 Task: Add an event with the title Training Session: Effective Conflict Management, date '2024/04/21', time 8:00 AM to 10:00 AMand add a description: Throughout the session, we will encourage collaboration, provide inspiration through real-world case studies, and leverage emerging technologies as catalysts for change. By synergizing the expertise and perspectives of the participants, we aim to generate a comprehensive range of ideas that can shape the future of sustainable transportation., put the event into Orange category . Add location for the event as: 987 Eze Village, France, logged in from the account softage.3@softage.netand send the event invitation to softage.7@softage.net and softage.8@softage.net. Set a reminder for the event 5 minutes before
Action: Mouse moved to (100, 124)
Screenshot: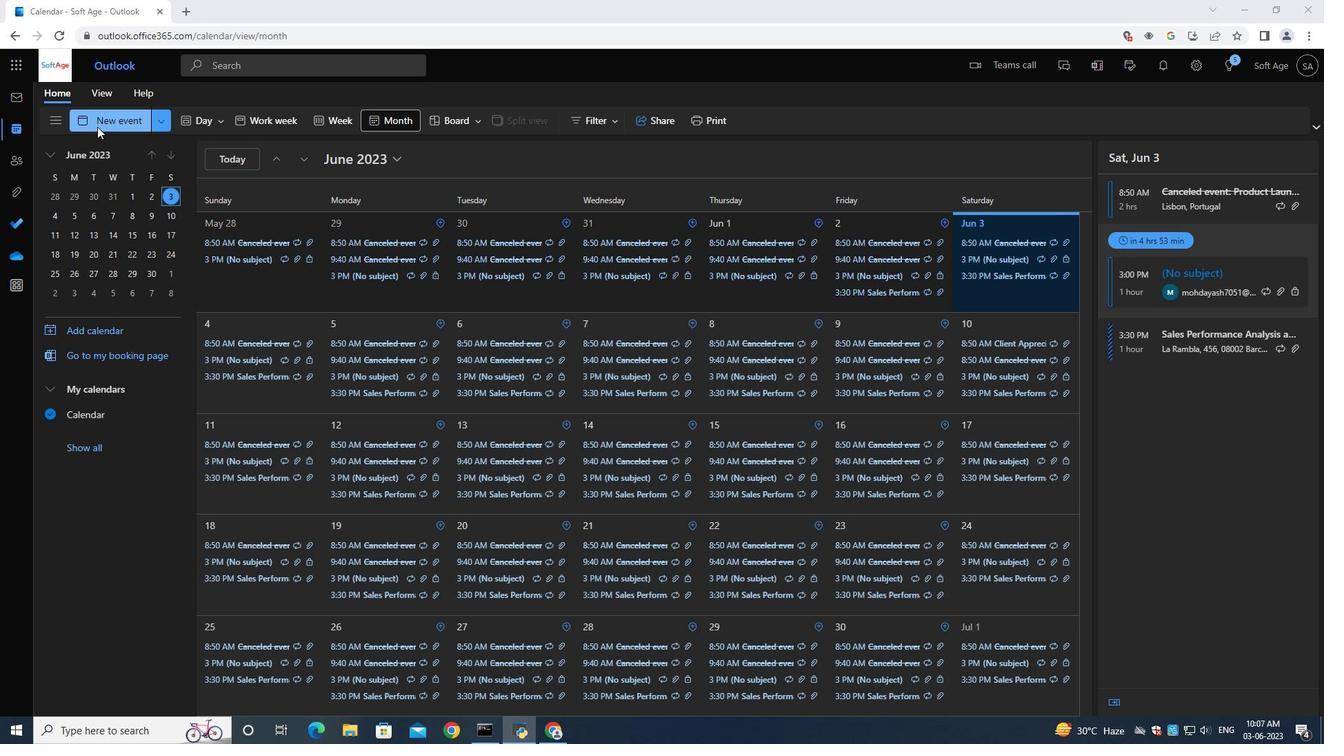 
Action: Mouse pressed left at (100, 124)
Screenshot: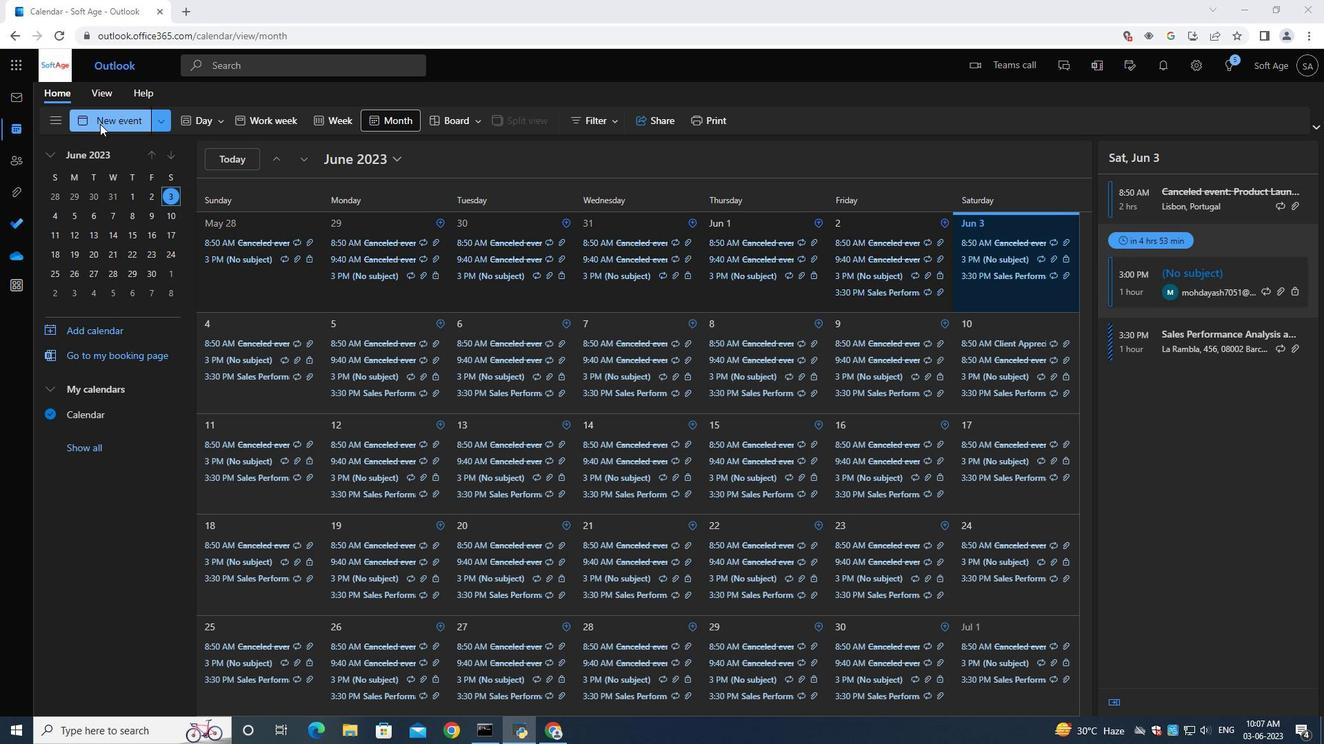 
Action: Mouse moved to (354, 211)
Screenshot: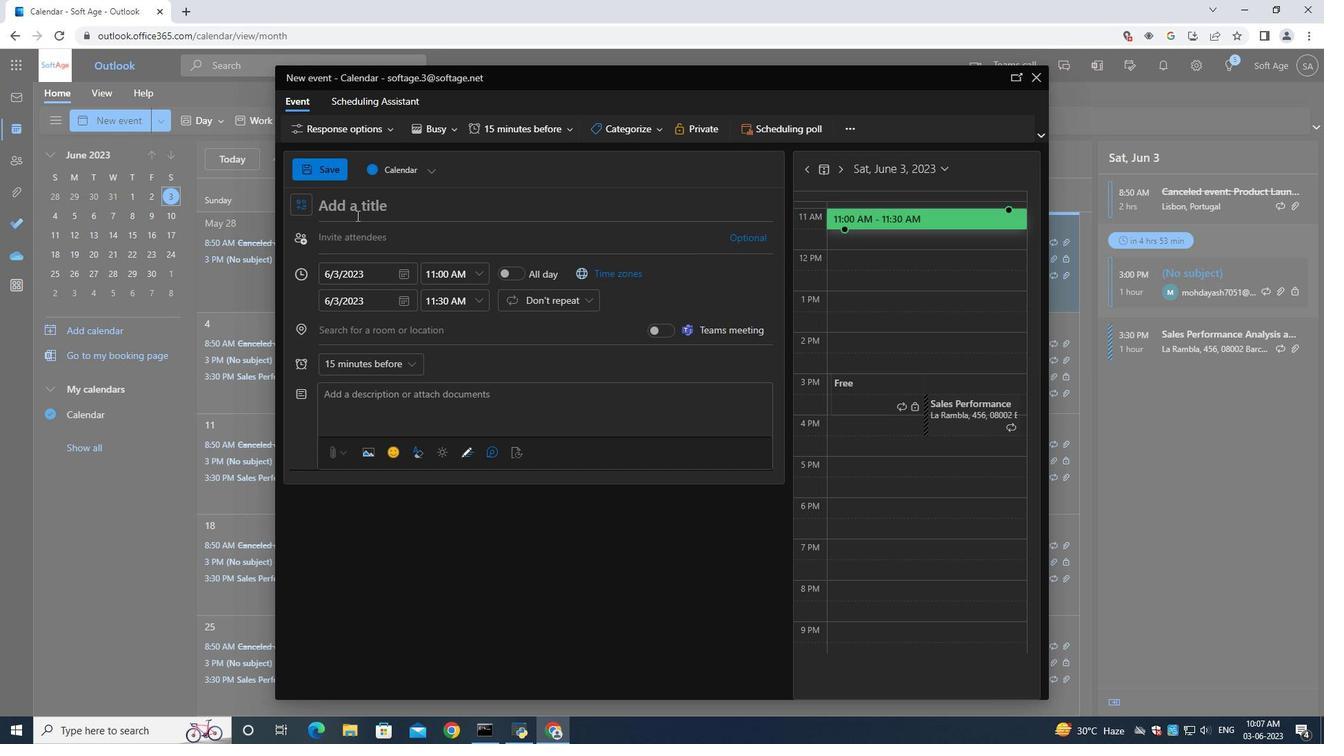 
Action: Mouse pressed left at (354, 211)
Screenshot: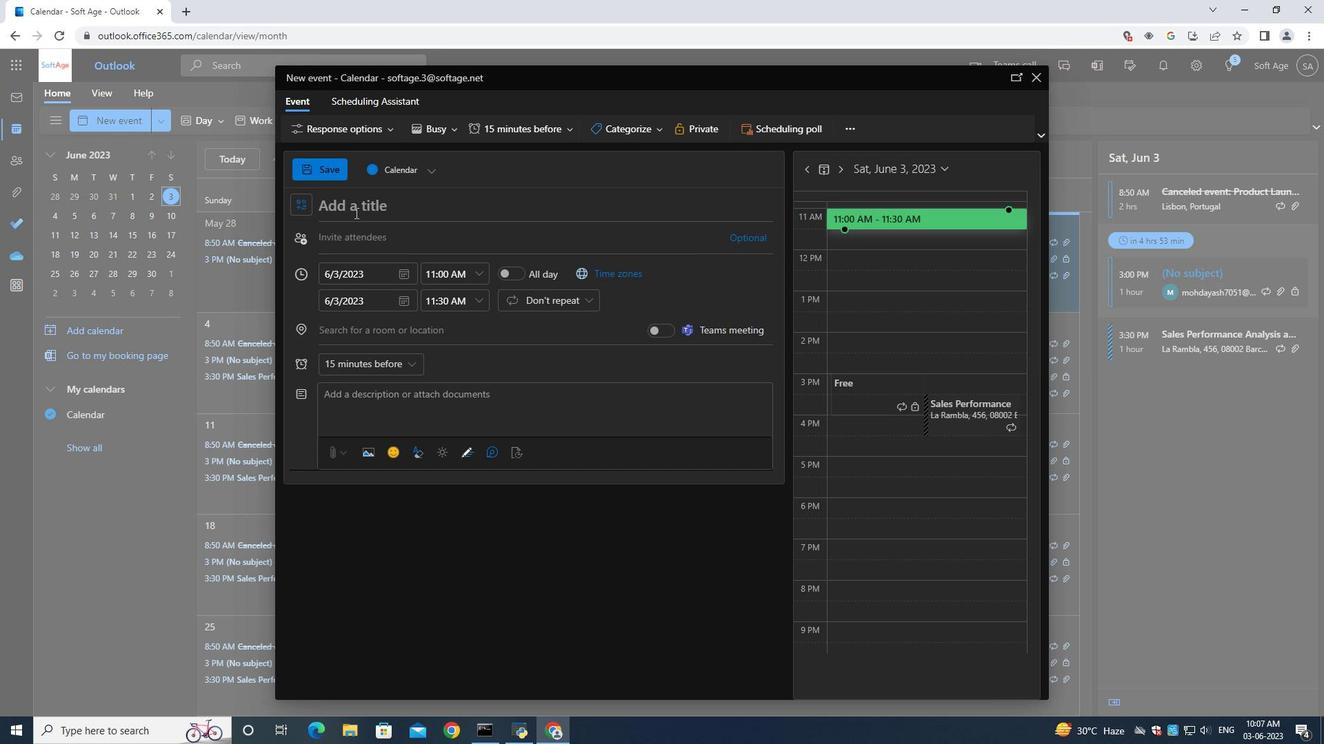 
Action: Key pressed <Key.shift>Training<Key.space><Key.shift><Key.shift><Key.shift><Key.shift><Key.shift><Key.shift><Key.shift><Key.shift><Key.shift><Key.shift><Key.shift><Key.shift><Key.shift><Key.shift><Key.shift><Key.shift><Key.shift><Key.shift><Key.shift><Key.shift><Key.shift><Key.shift><Key.shift><Key.shift><Key.shift><Key.shift><Key.shift><Key.shift><Key.shift><Key.shift><Key.shift><Key.shift>Session<Key.space><Key.backspace><Key.shift_r>:<Key.space><Key.shift>Effective<Key.space><Key.shift><Key.shift><Key.shift><Key.shift>Conflict<Key.space><Key.shift>Management<Key.space>
Screenshot: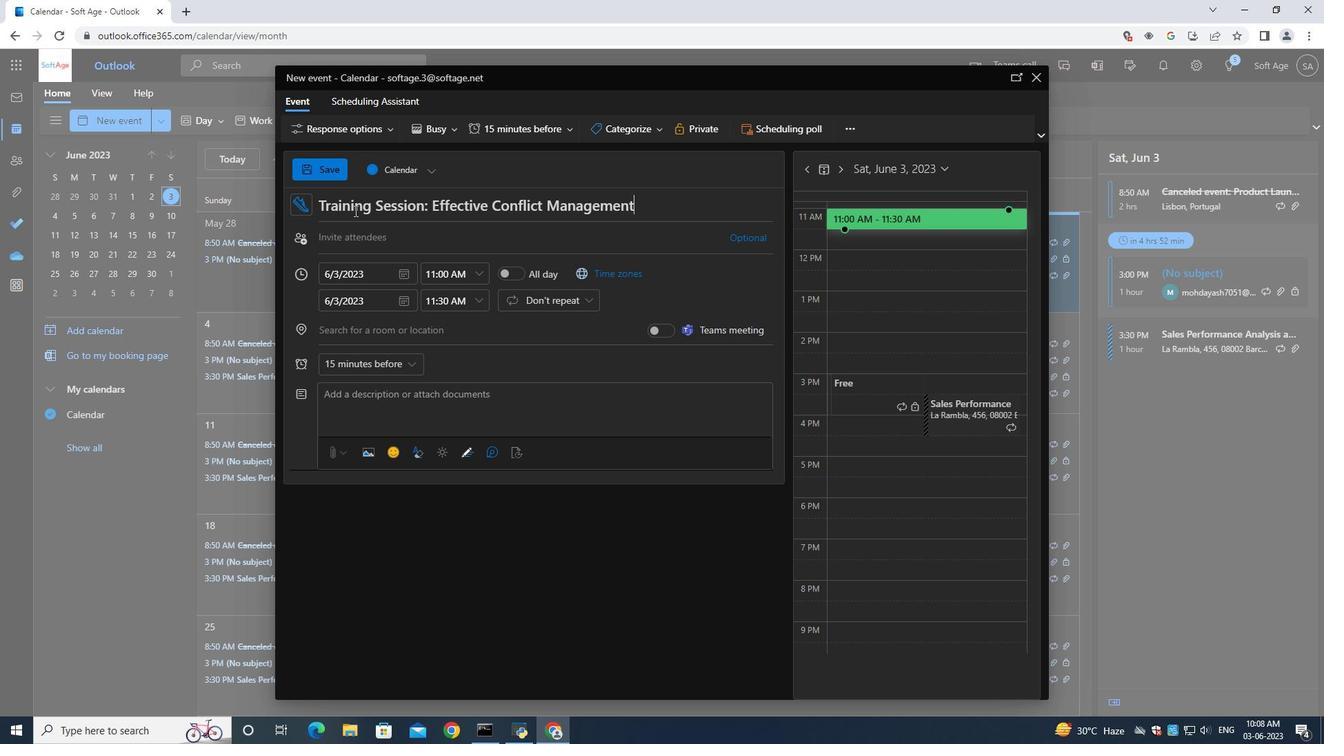
Action: Mouse moved to (408, 277)
Screenshot: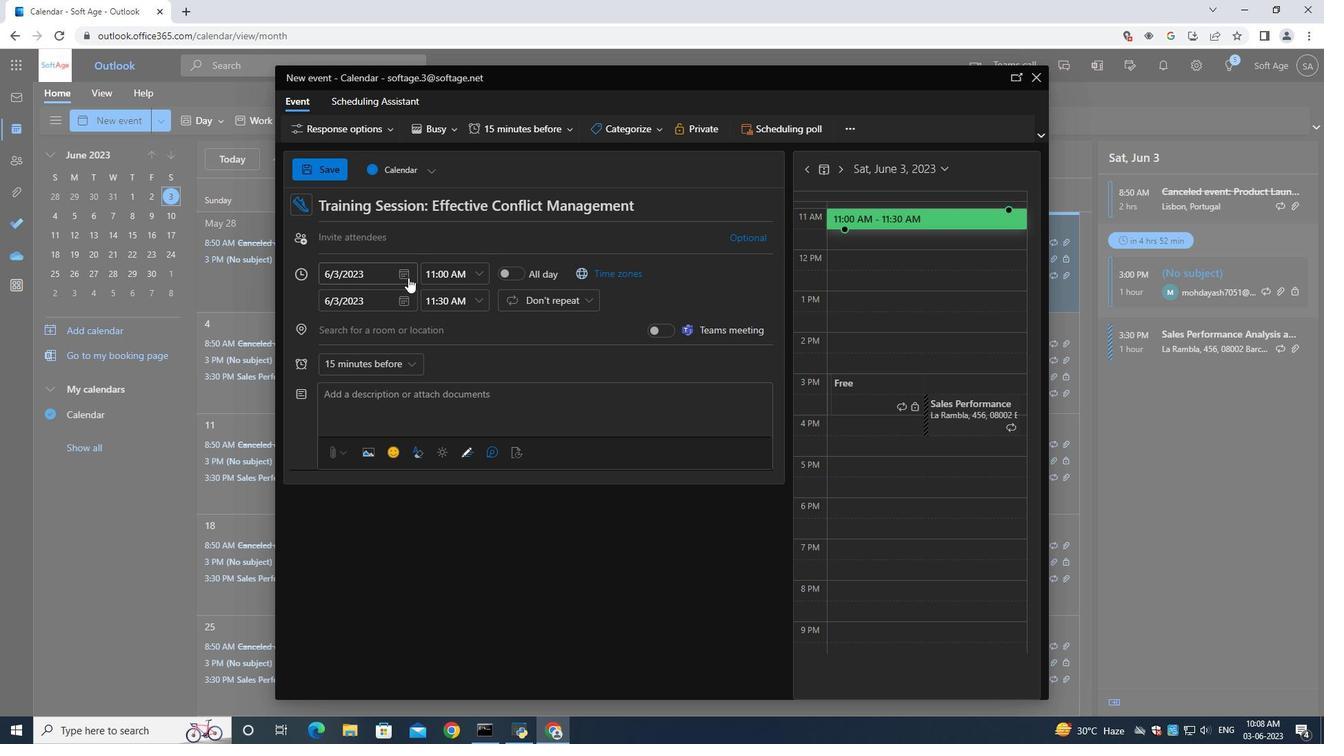 
Action: Mouse pressed left at (408, 277)
Screenshot: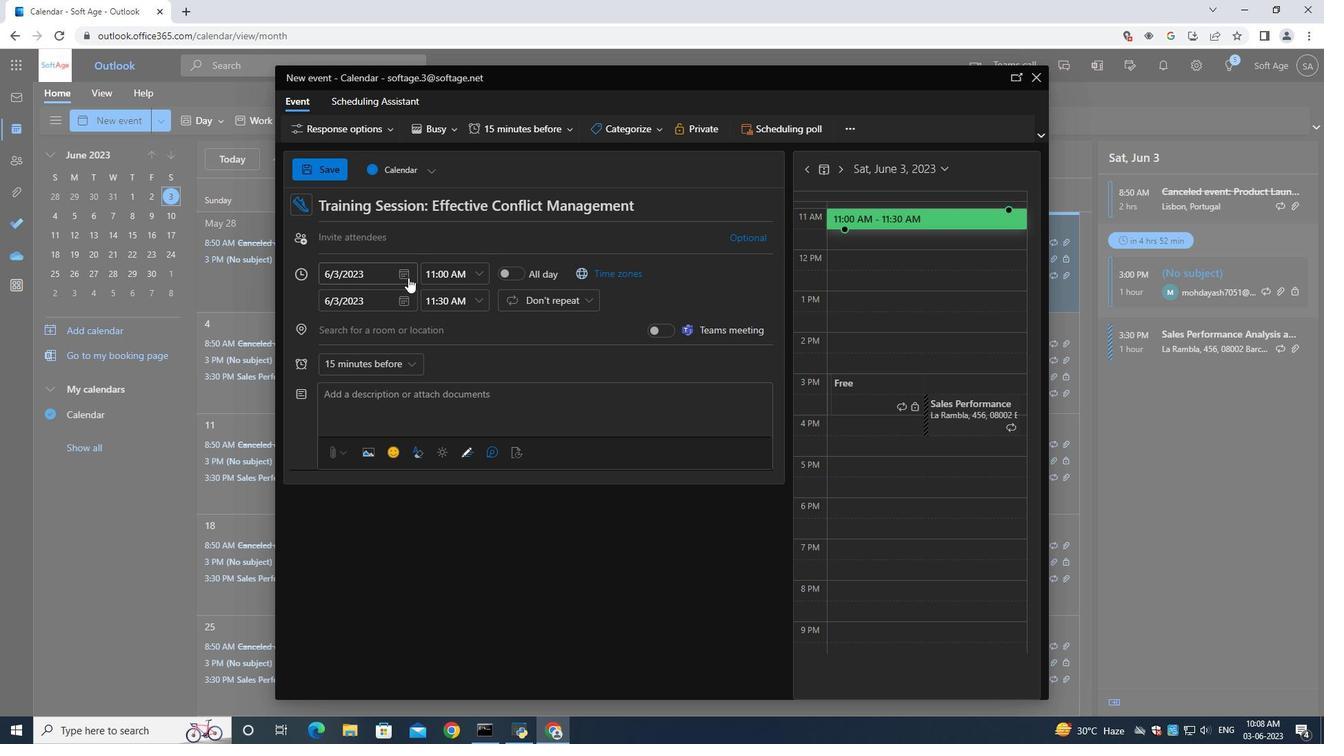
Action: Mouse moved to (448, 304)
Screenshot: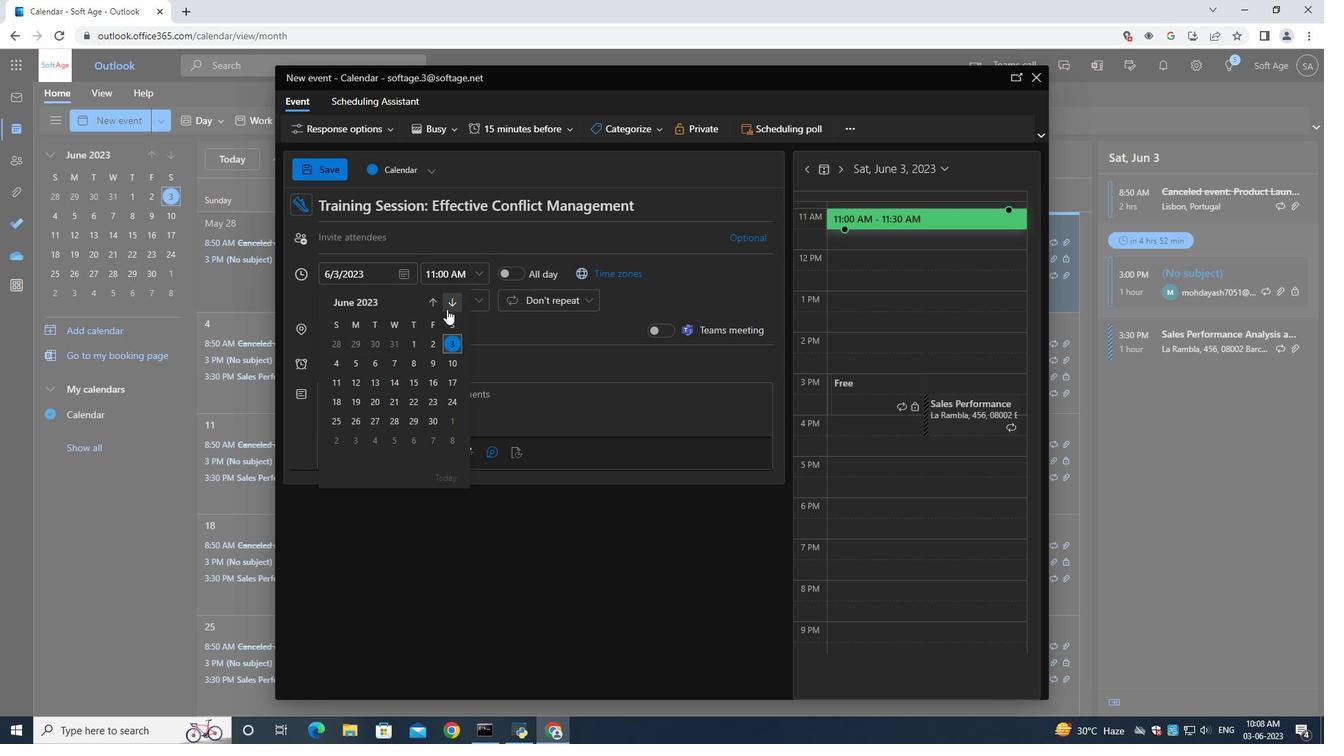 
Action: Mouse pressed left at (448, 304)
Screenshot: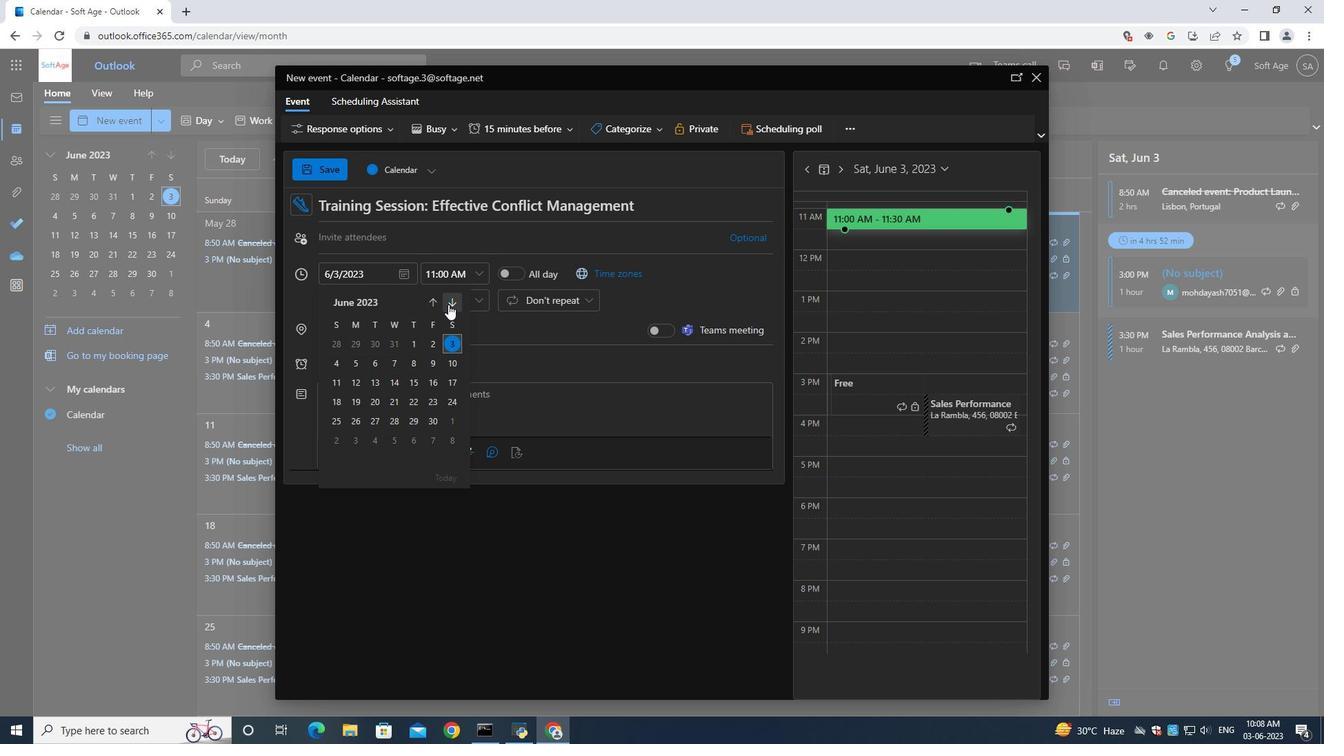 
Action: Mouse moved to (447, 302)
Screenshot: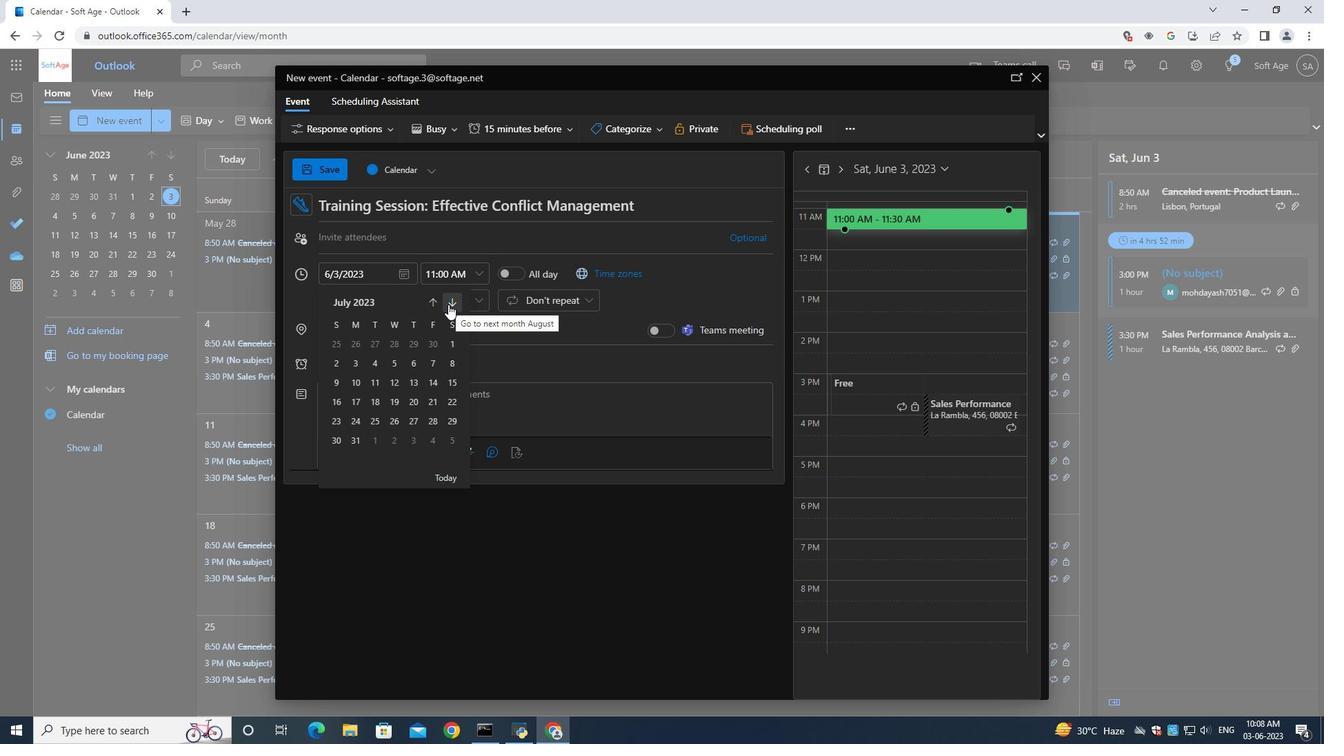 
Action: Mouse pressed left at (447, 302)
Screenshot: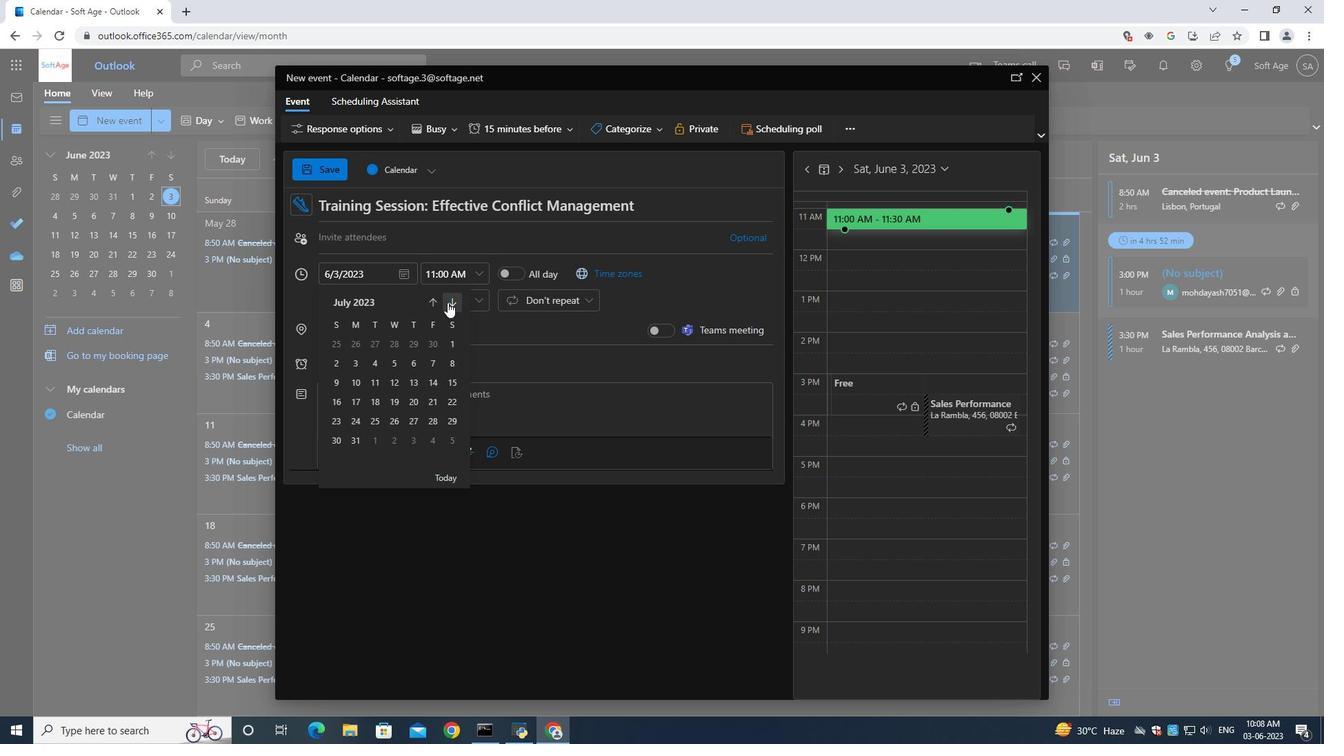 
Action: Mouse moved to (446, 300)
Screenshot: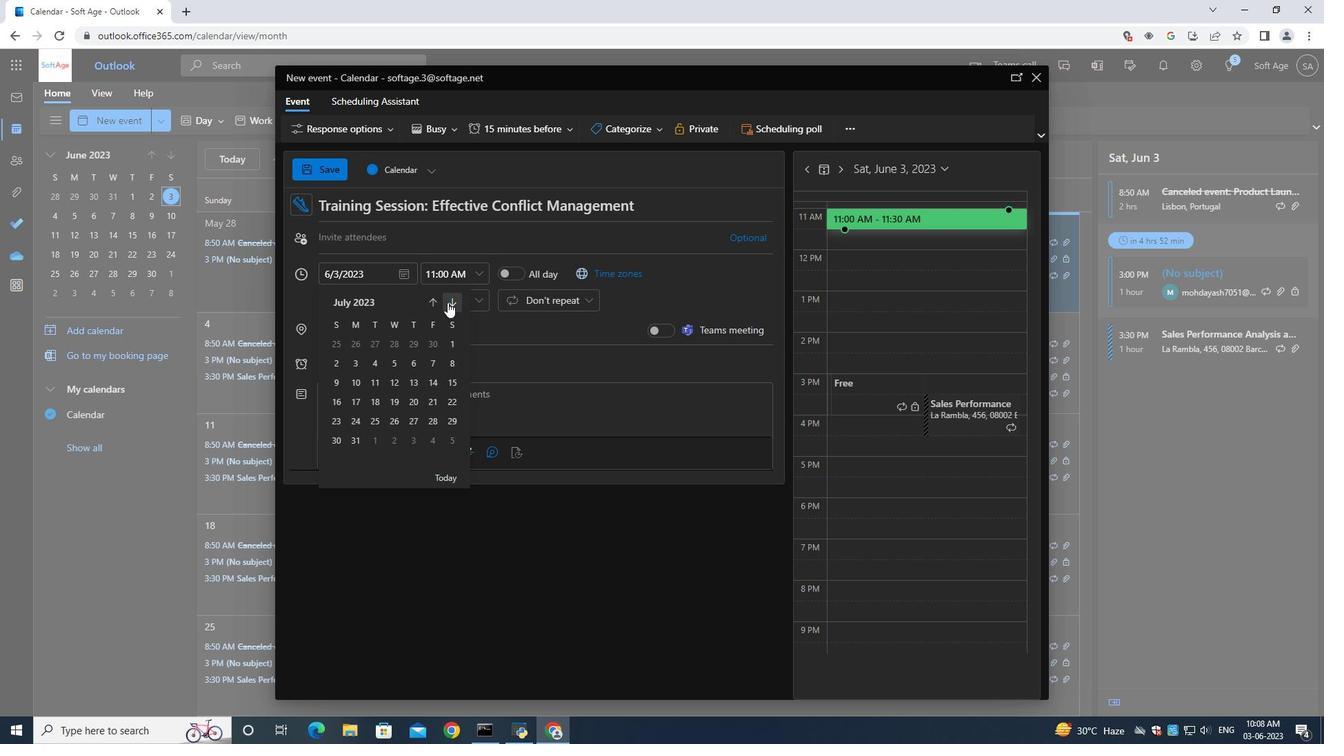 
Action: Mouse pressed left at (446, 300)
Screenshot: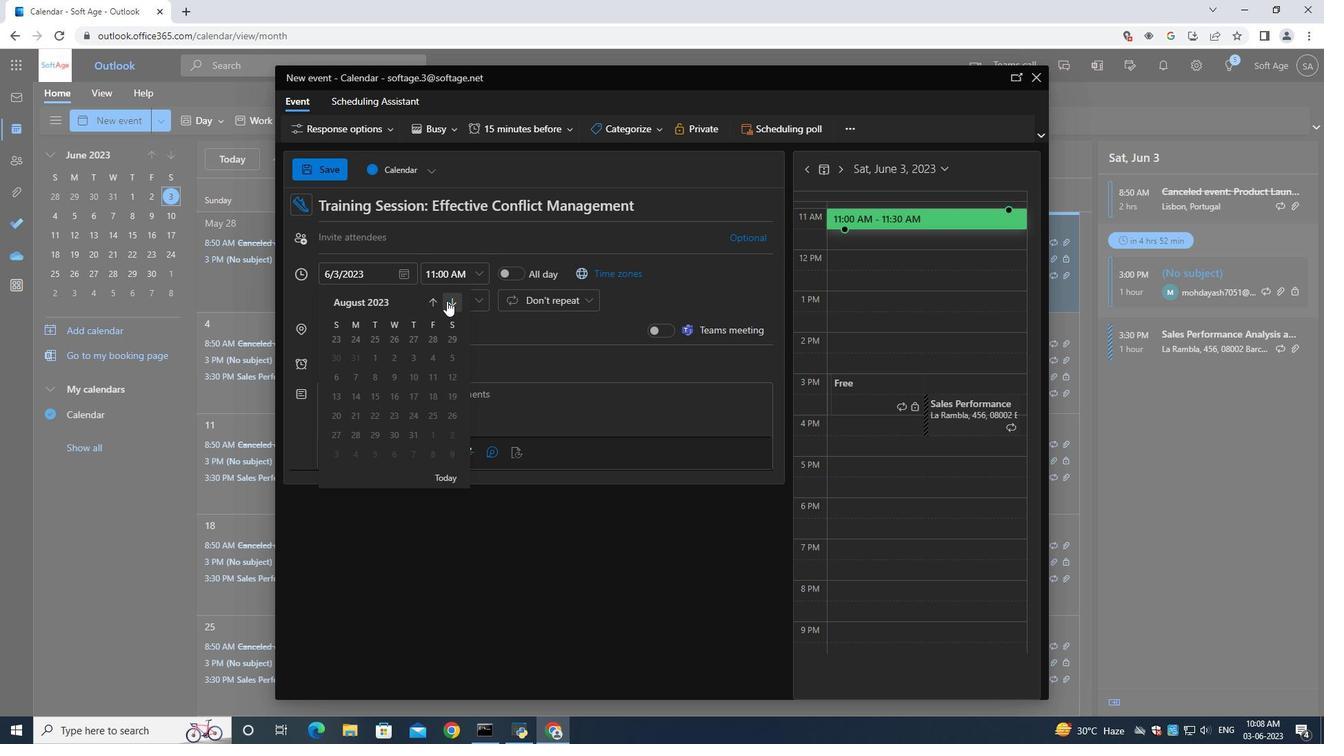 
Action: Mouse pressed left at (446, 300)
Screenshot: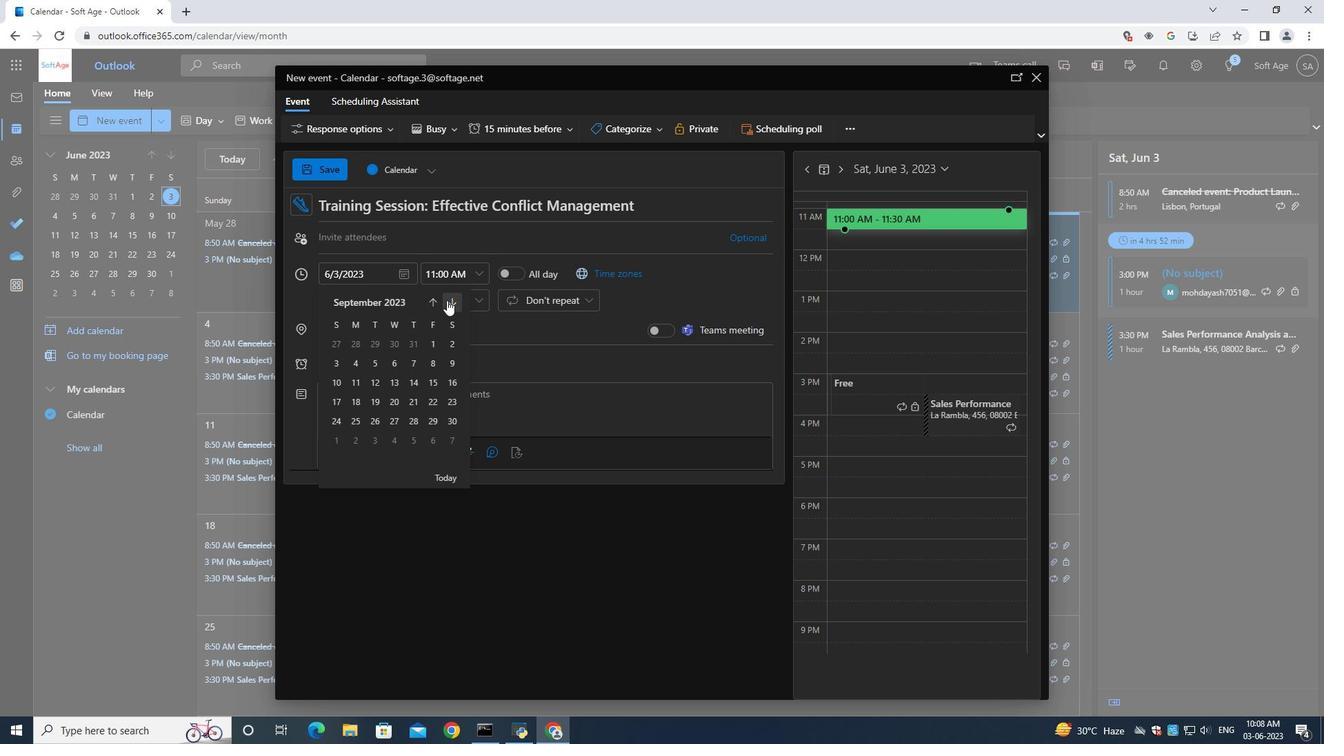 
Action: Mouse pressed left at (446, 300)
Screenshot: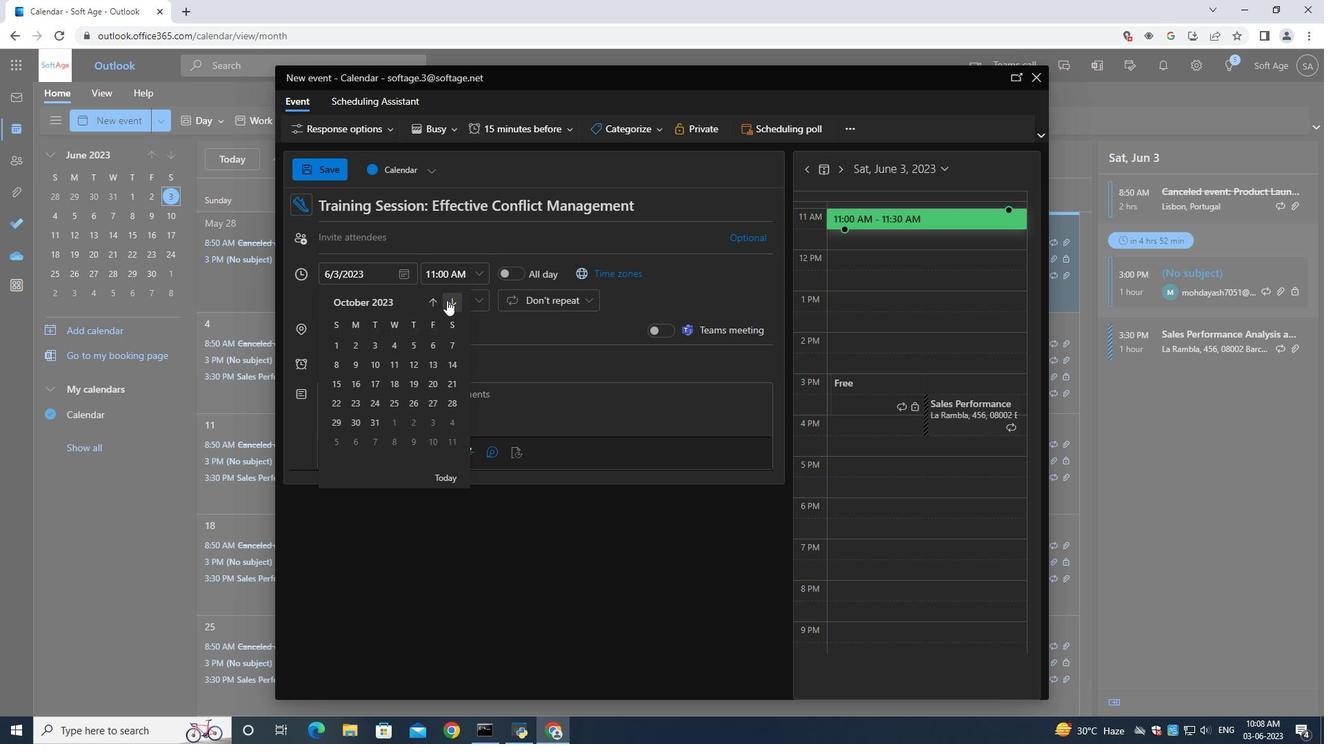 
Action: Mouse pressed left at (446, 300)
Screenshot: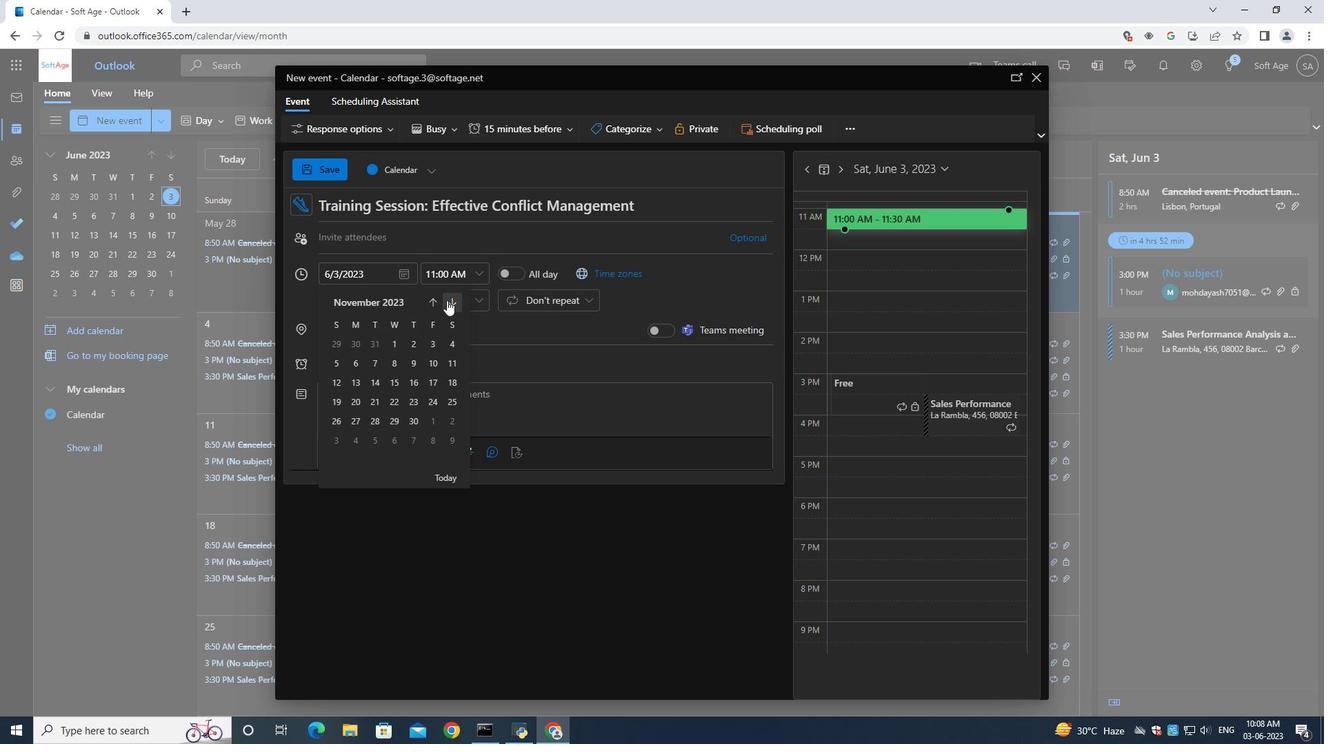 
Action: Mouse moved to (445, 298)
Screenshot: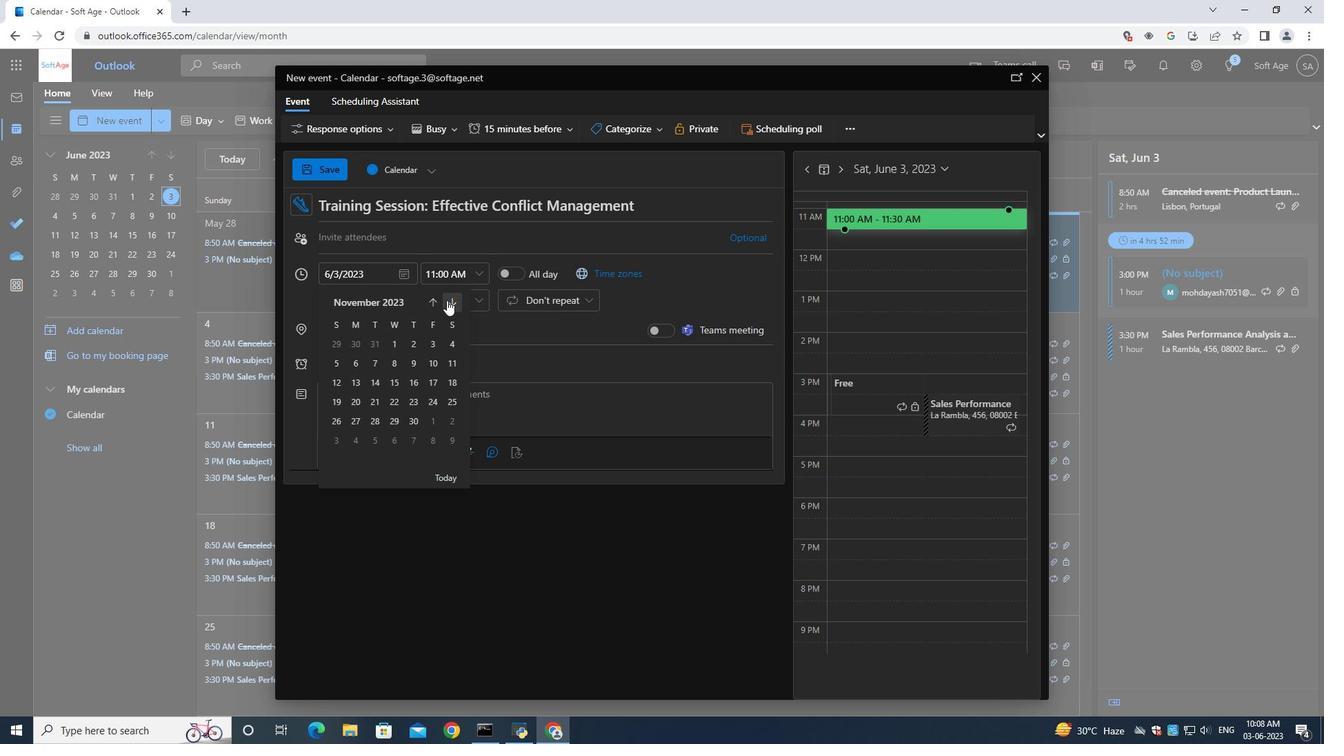 
Action: Mouse pressed left at (445, 298)
Screenshot: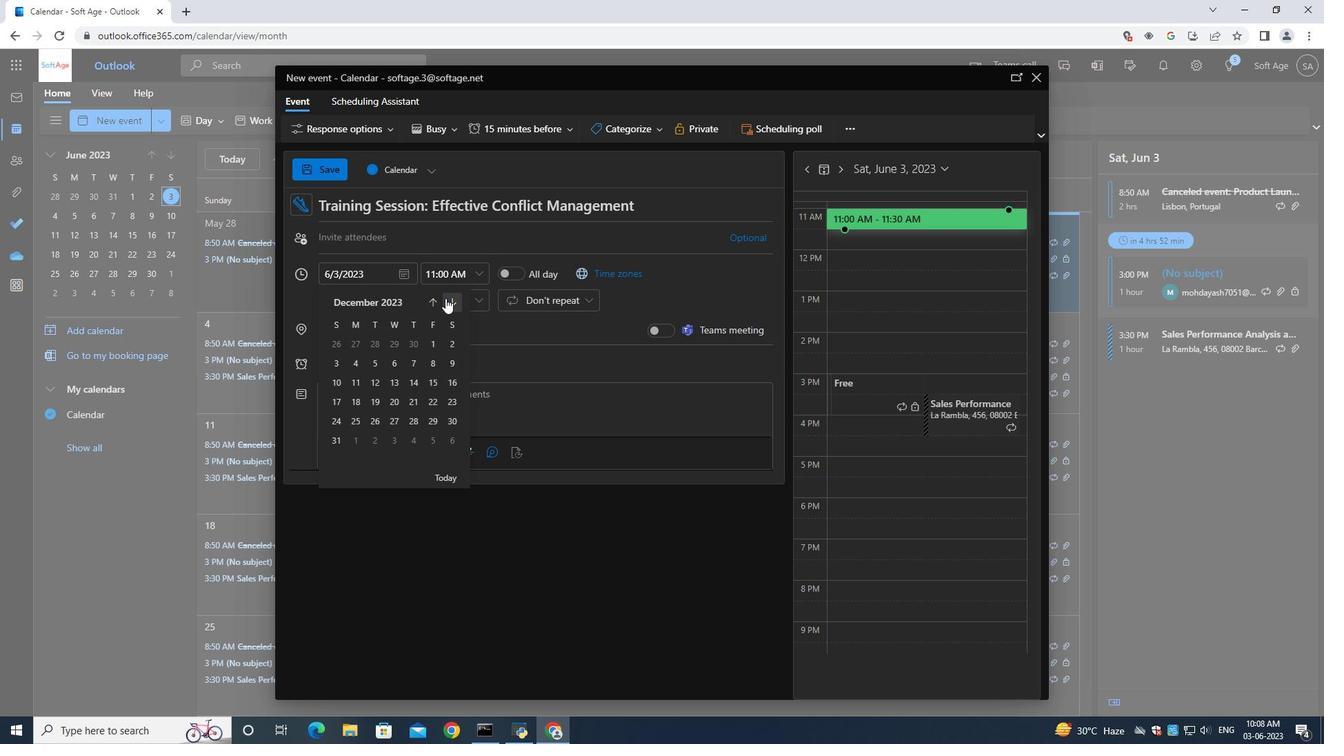 
Action: Mouse pressed left at (445, 298)
Screenshot: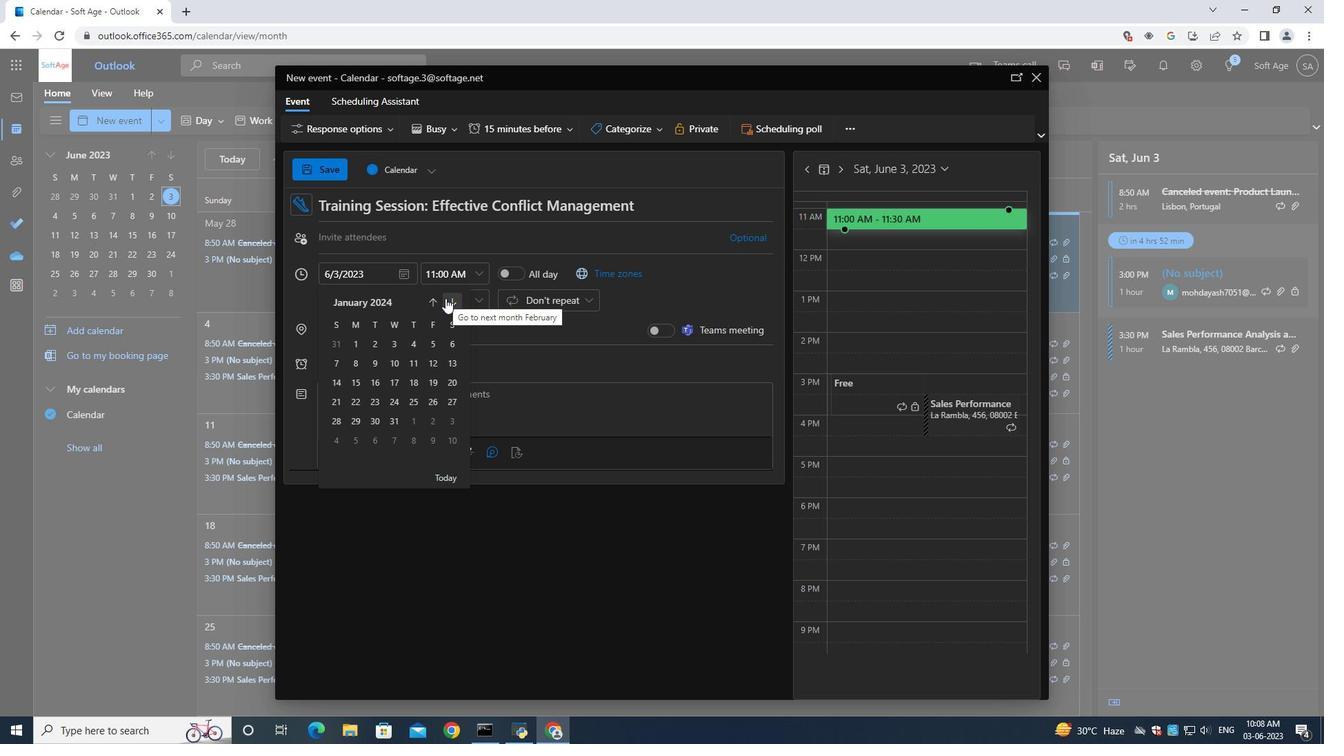 
Action: Mouse pressed left at (445, 298)
Screenshot: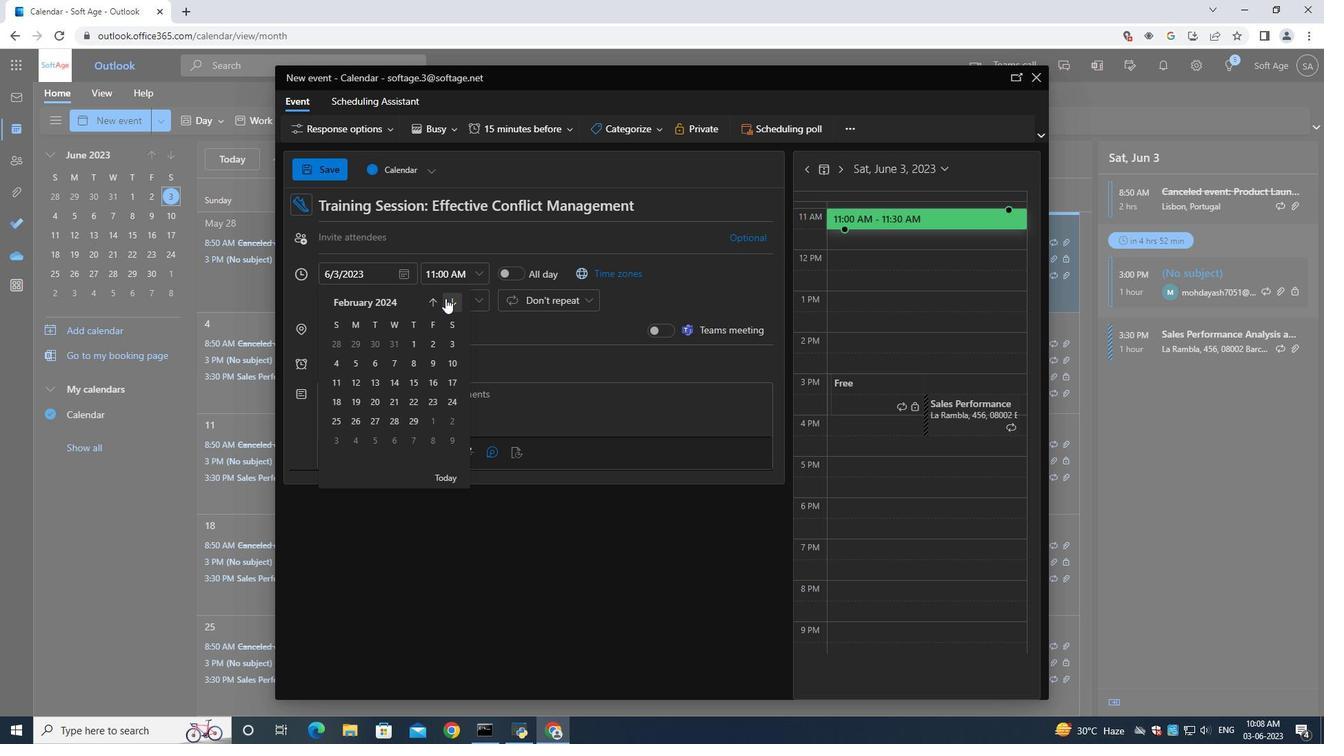 
Action: Mouse pressed left at (445, 298)
Screenshot: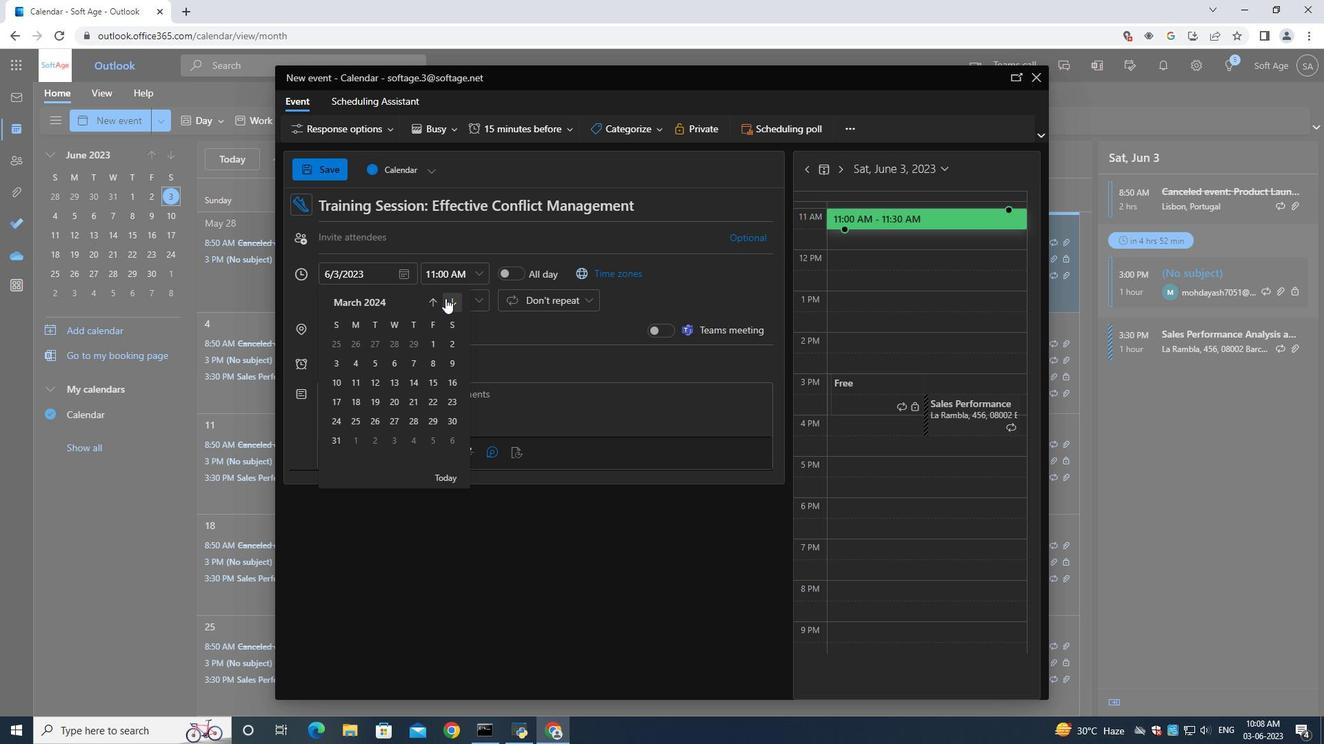 
Action: Mouse moved to (334, 404)
Screenshot: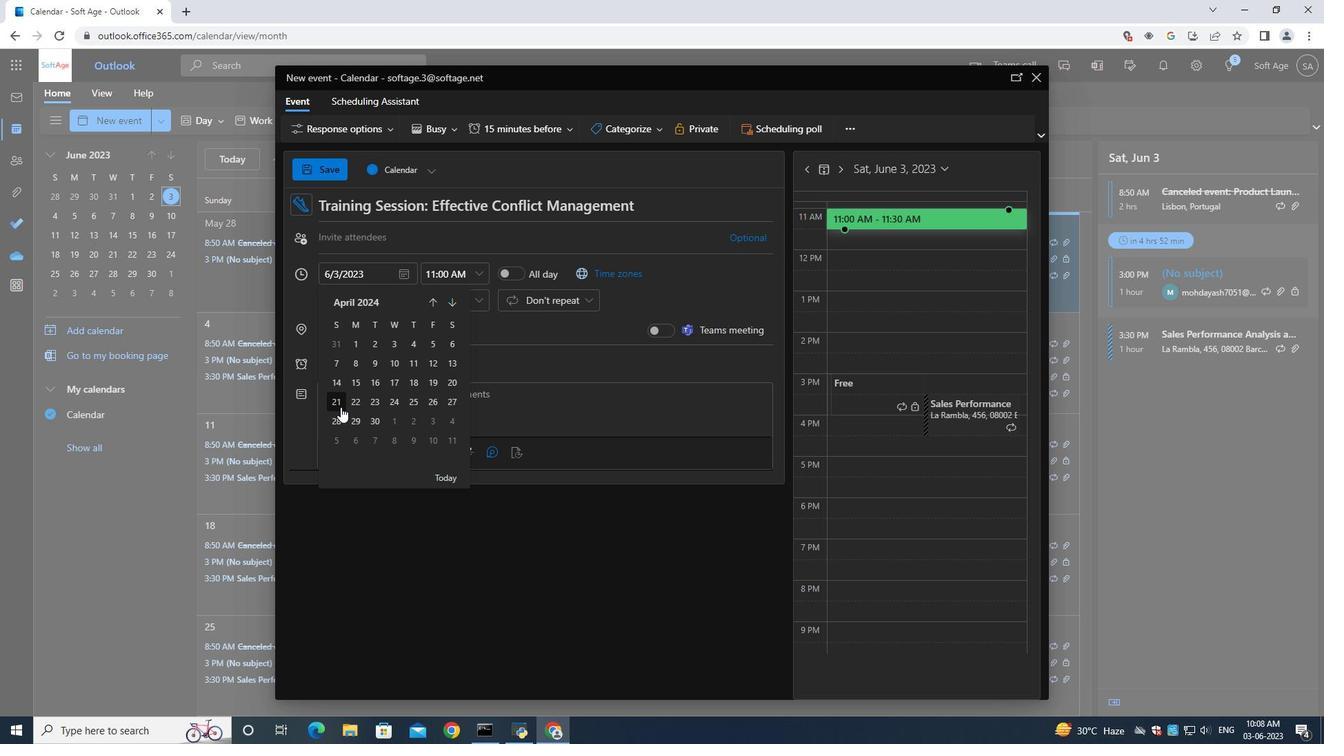 
Action: Mouse pressed left at (334, 404)
Screenshot: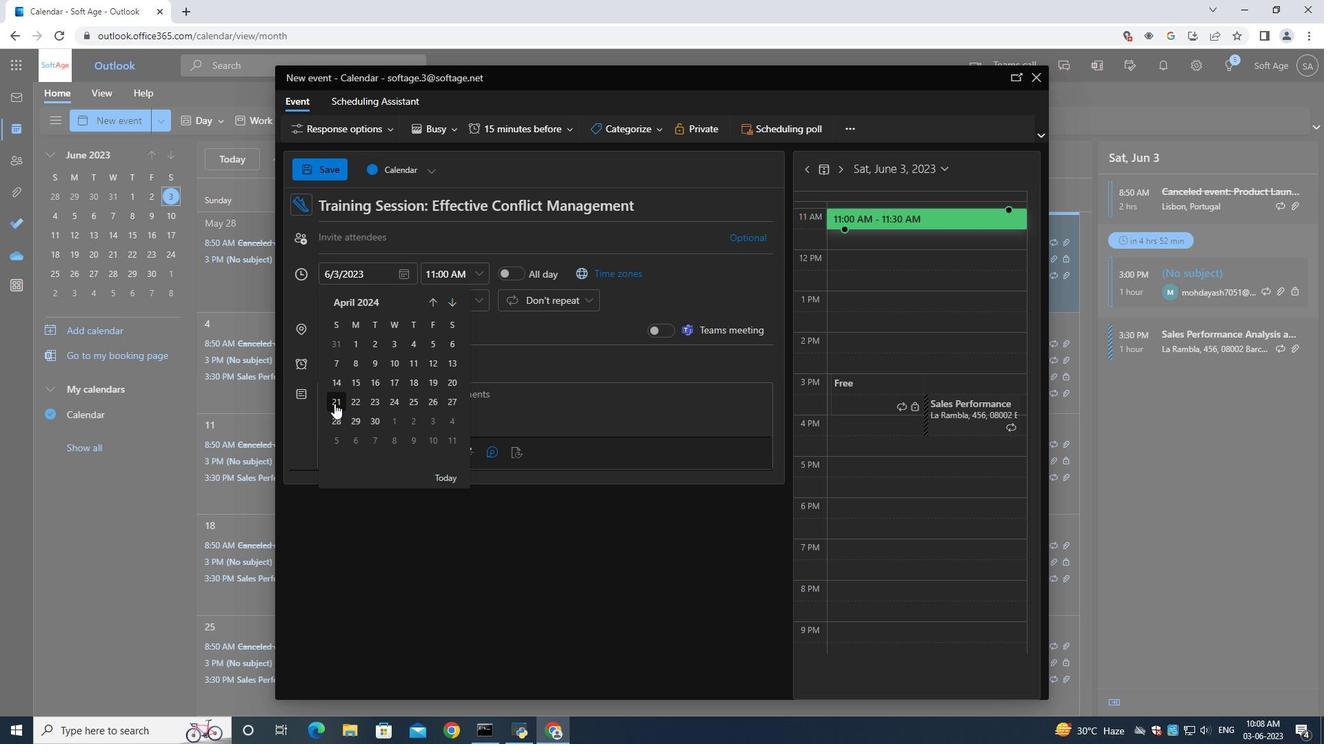 
Action: Mouse moved to (442, 277)
Screenshot: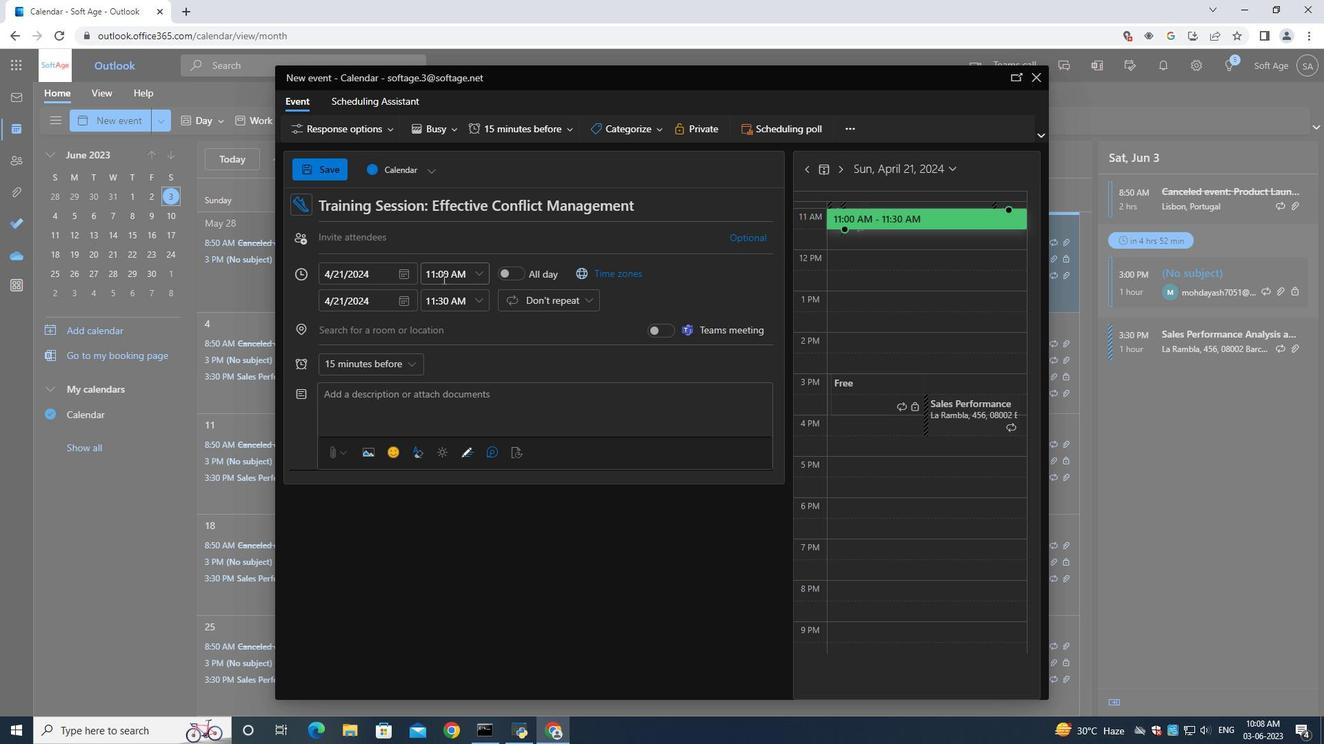 
Action: Mouse pressed left at (442, 277)
Screenshot: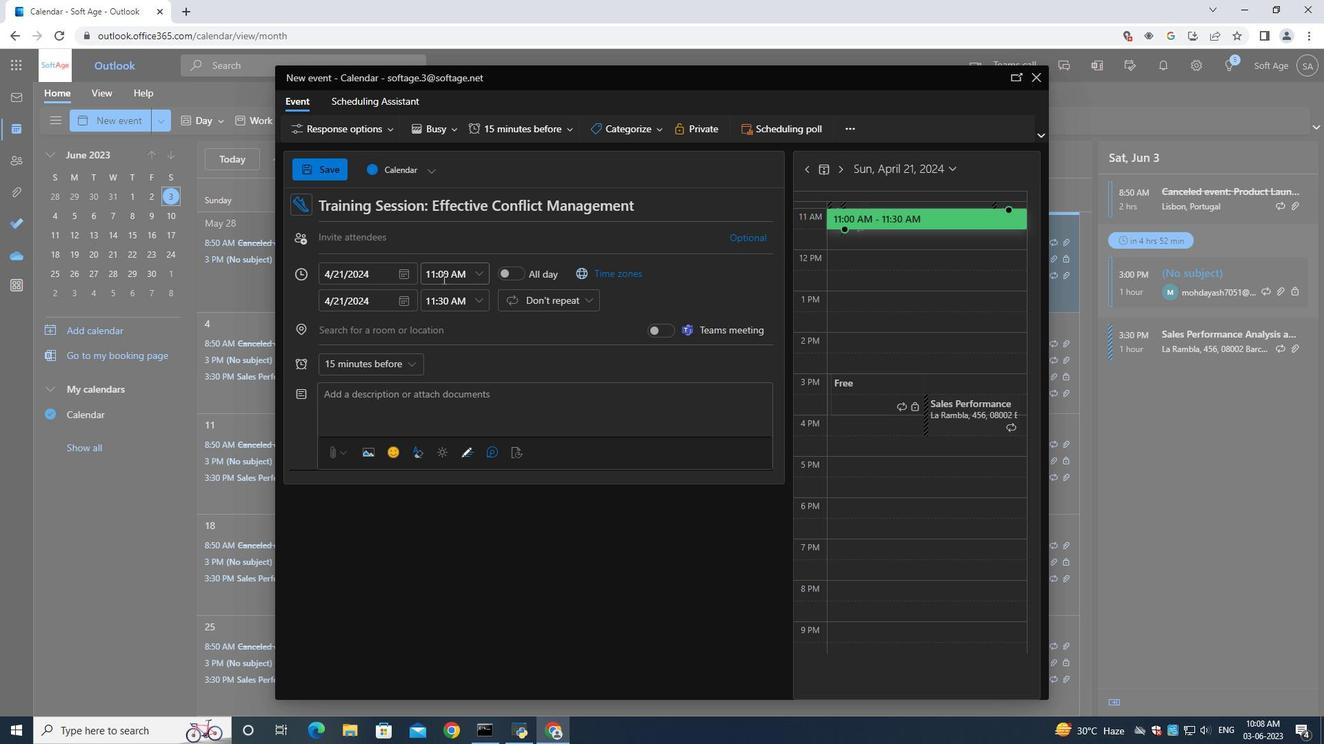 
Action: Key pressed 8<Key.shift_r>:00<Key.shift>AM
Screenshot: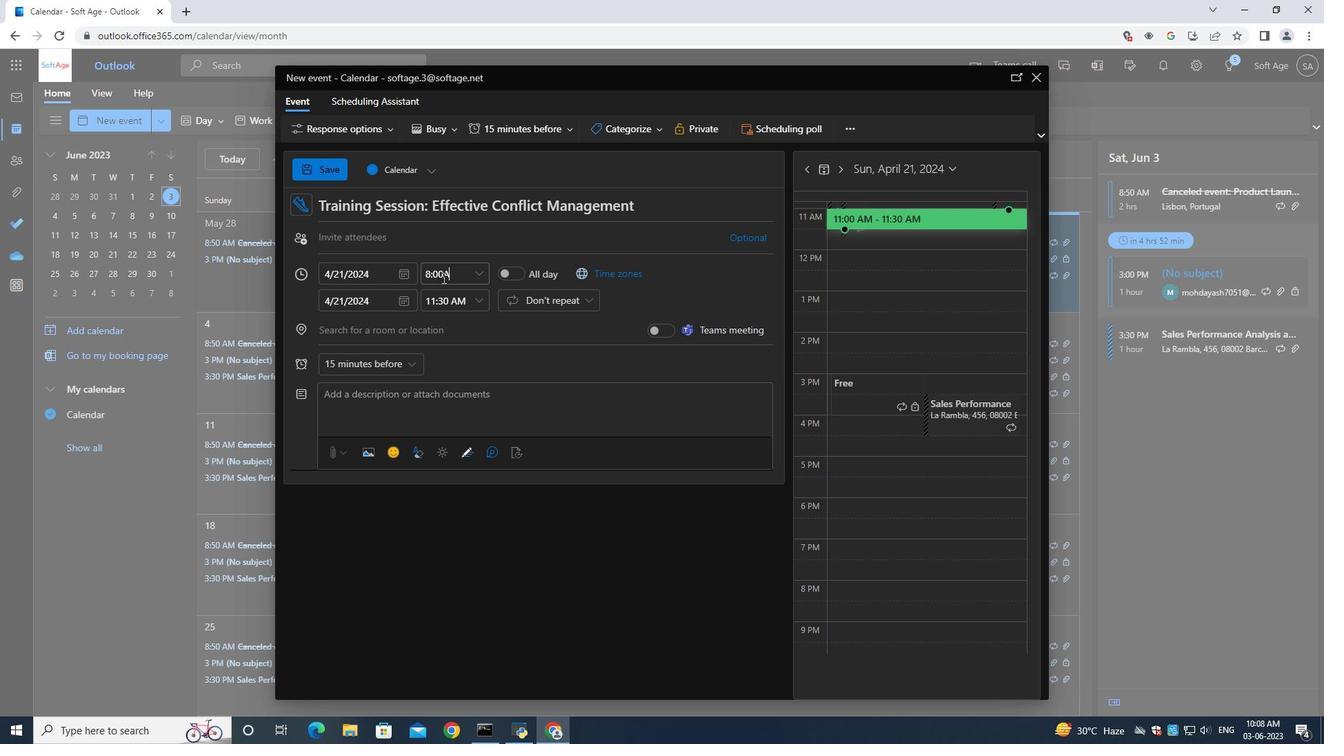 
Action: Mouse moved to (450, 309)
Screenshot: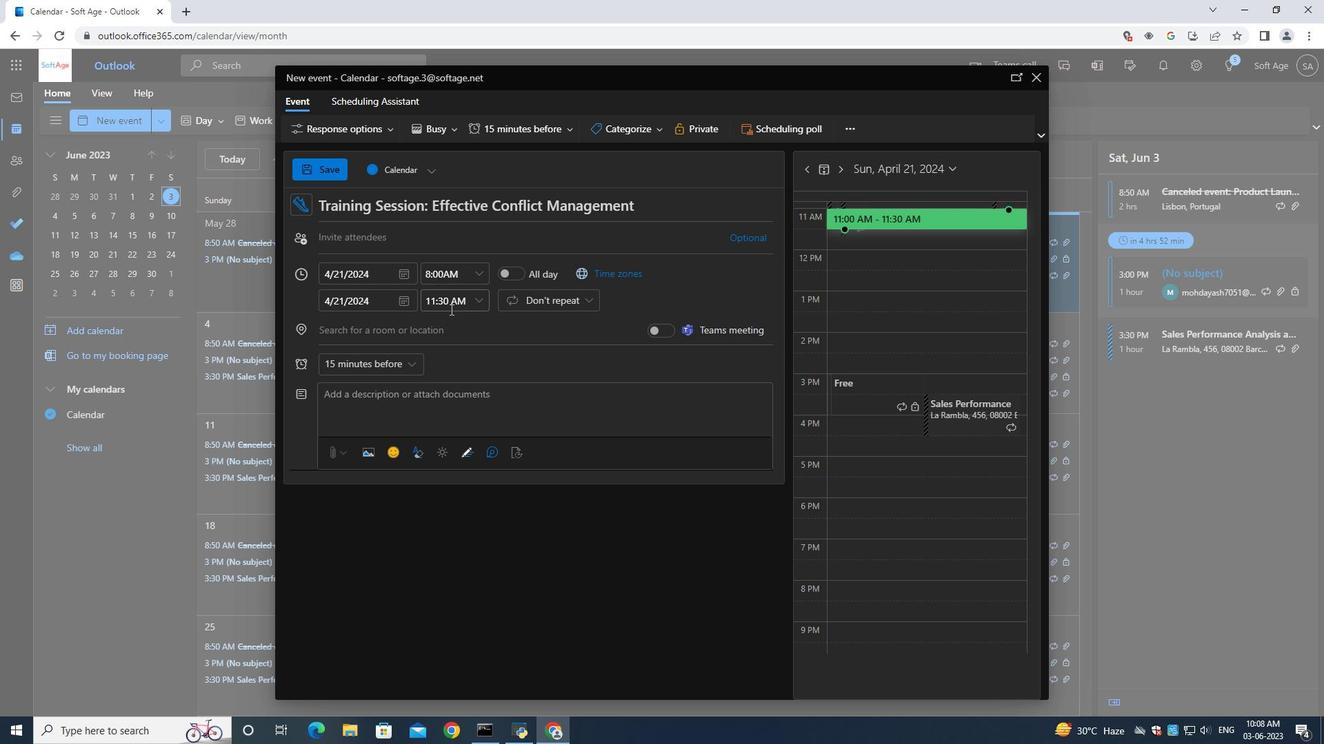 
Action: Mouse pressed left at (450, 309)
Screenshot: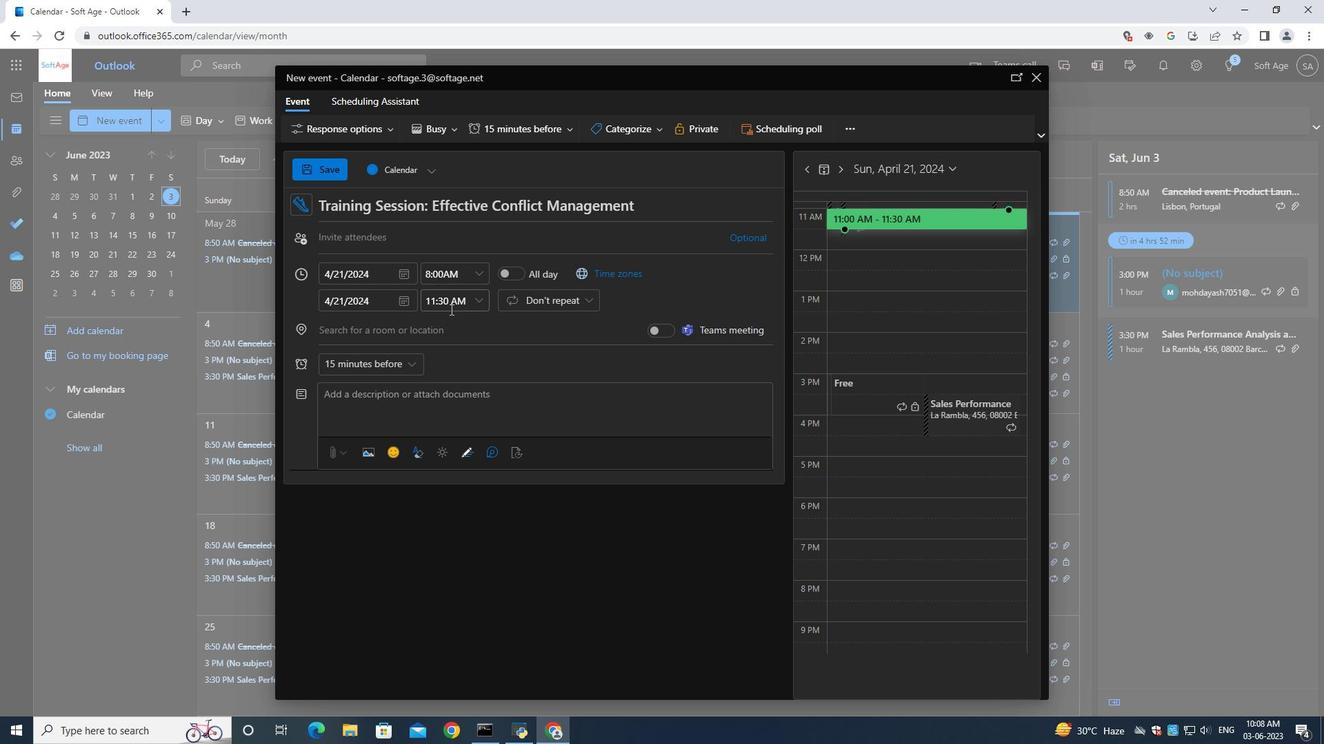 
Action: Key pressed 10<Key.shift_r><Key.shift_r><Key.shift_r><Key.shift_r>:00<Key.shift>AM
Screenshot: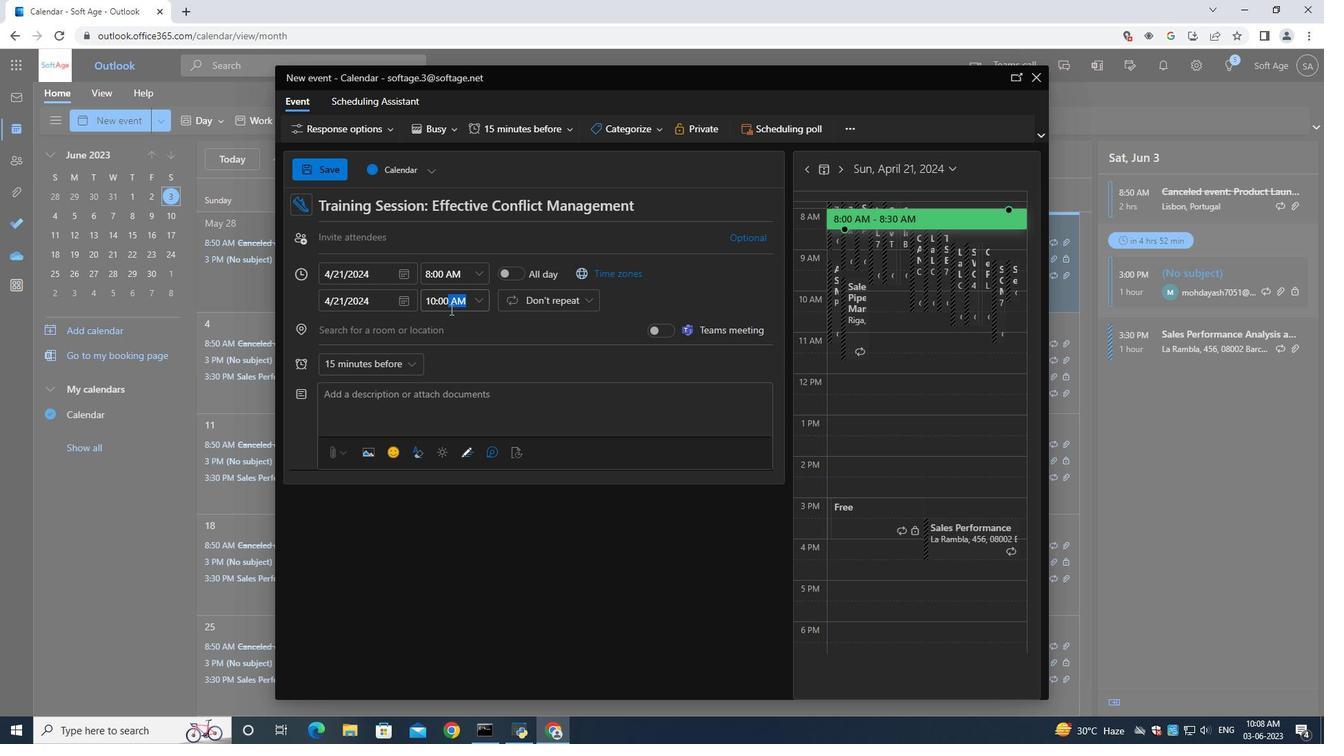 
Action: Mouse moved to (371, 391)
Screenshot: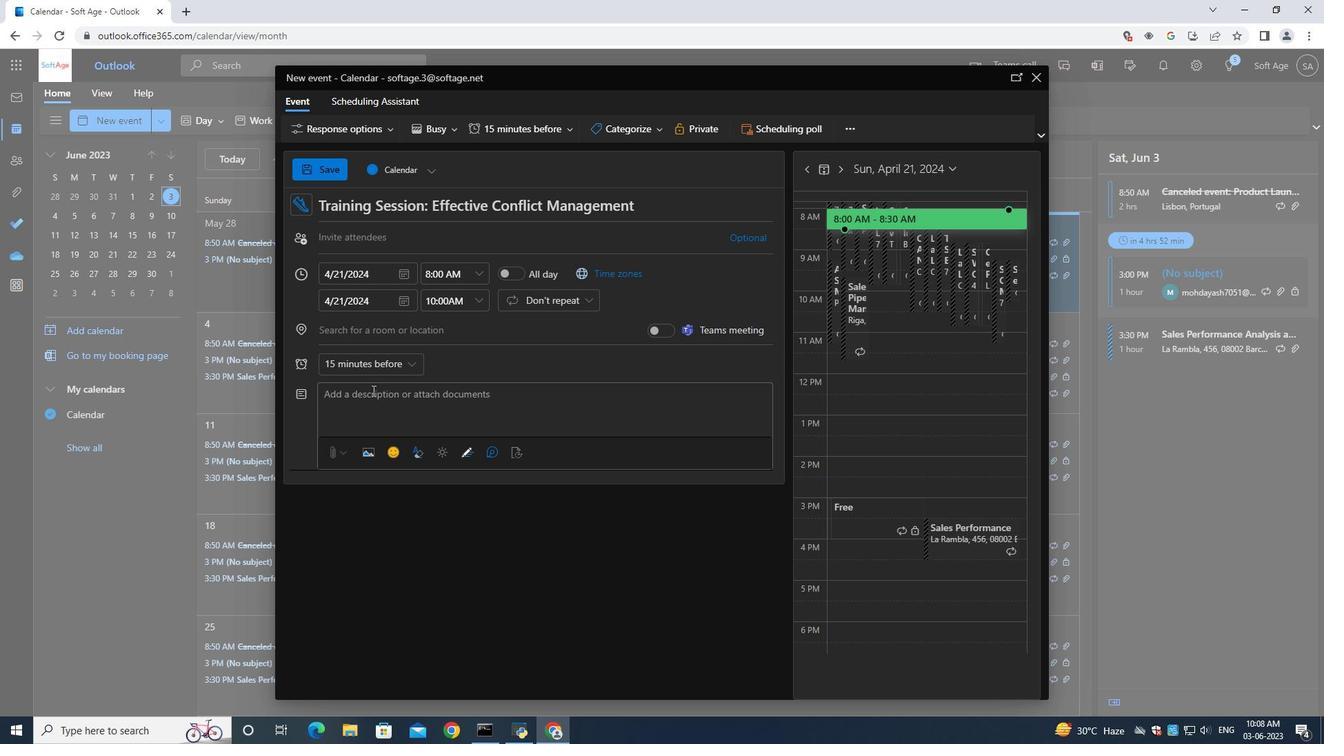 
Action: Mouse pressed left at (371, 391)
Screenshot: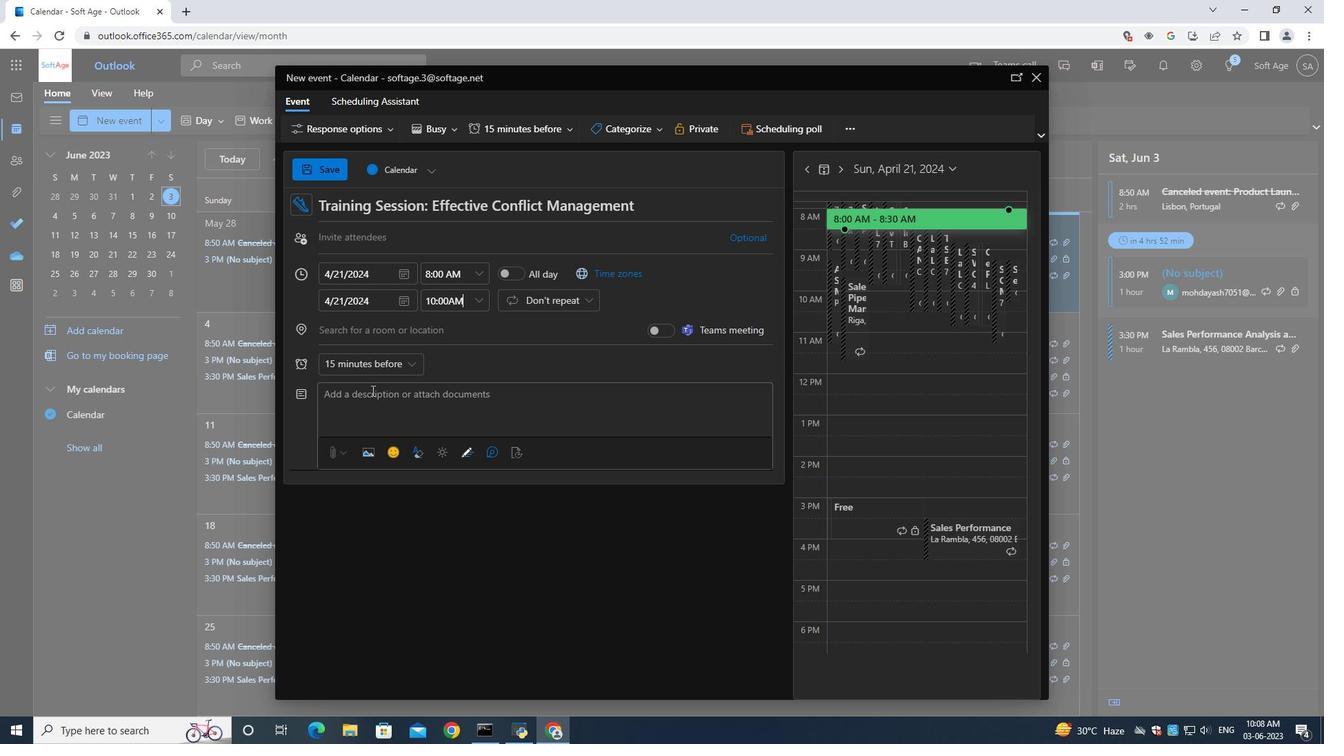 
Action: Mouse moved to (373, 391)
Screenshot: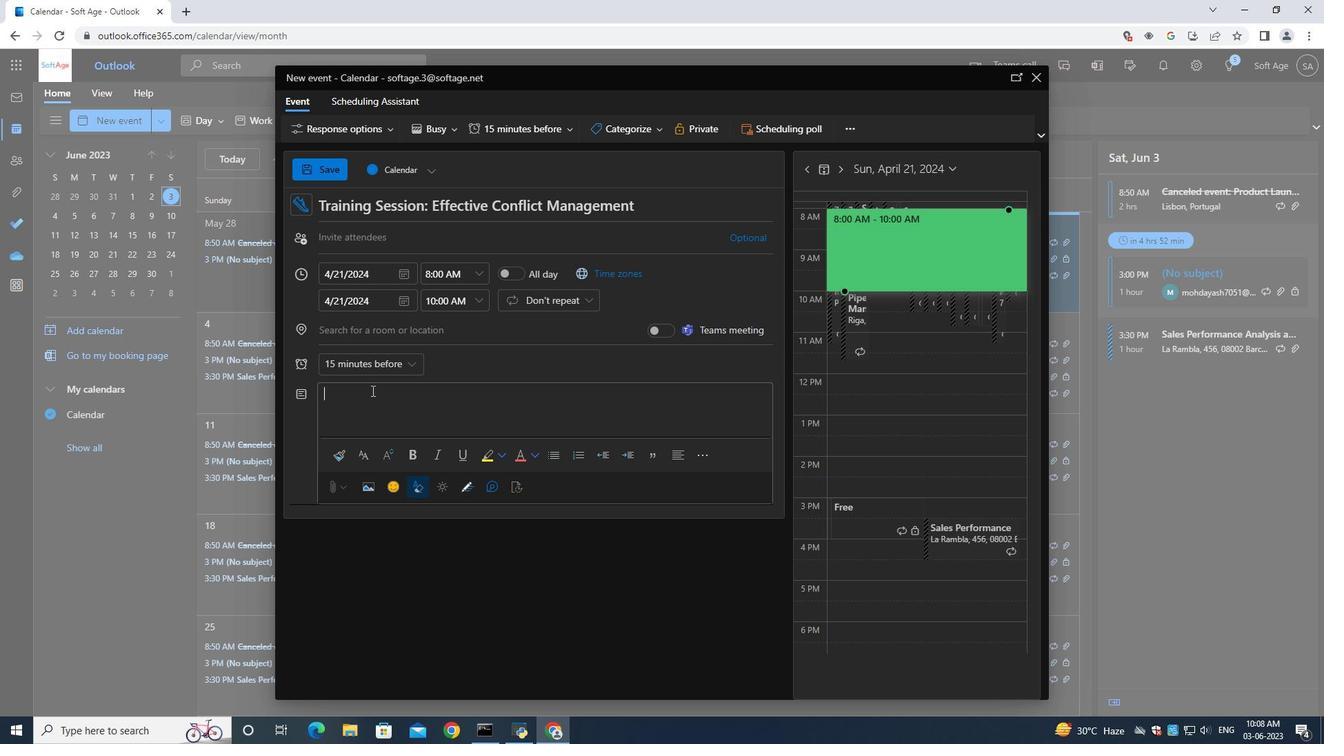 
Action: Key pressed <Key.shift>Throughout<Key.space>the<Key.space>session,<Key.space>we<Key.space>will<Key.space>encourage<Key.space>collaboration,<Key.space>provide<Key.space>inspiration<Key.space>through<Key.space>real-world<Key.space>case<Key.space>studies,<Key.space>and<Key.space>leverage<Key.space>emerging<Key.space>technologies<Key.space>as<Key.space>catalysts<Key.space>for<Key.space>change.<Key.space><Key.shift>By<Key.space>synergizing<Key.space>the<Key.space>expertise<Key.space>and<Key.space>persprectives<Key.space>og<Key.space><Key.backspace>f<Key.backspace><Key.backspace>f<Key.space>the<Key.space>participants,<Key.space>we<Key.space>ain<Key.backspace>m<Key.space>to<Key.space>generate<Key.space>a<Key.space>comprehensive<Key.space>range<Key.space>of<Key.space>ideas<Key.space>that<Key.space>can<Key.space>shape<Key.space>the<Key.space>future<Key.space>of<Key.space>sustainable<Key.space>transportation.
Screenshot: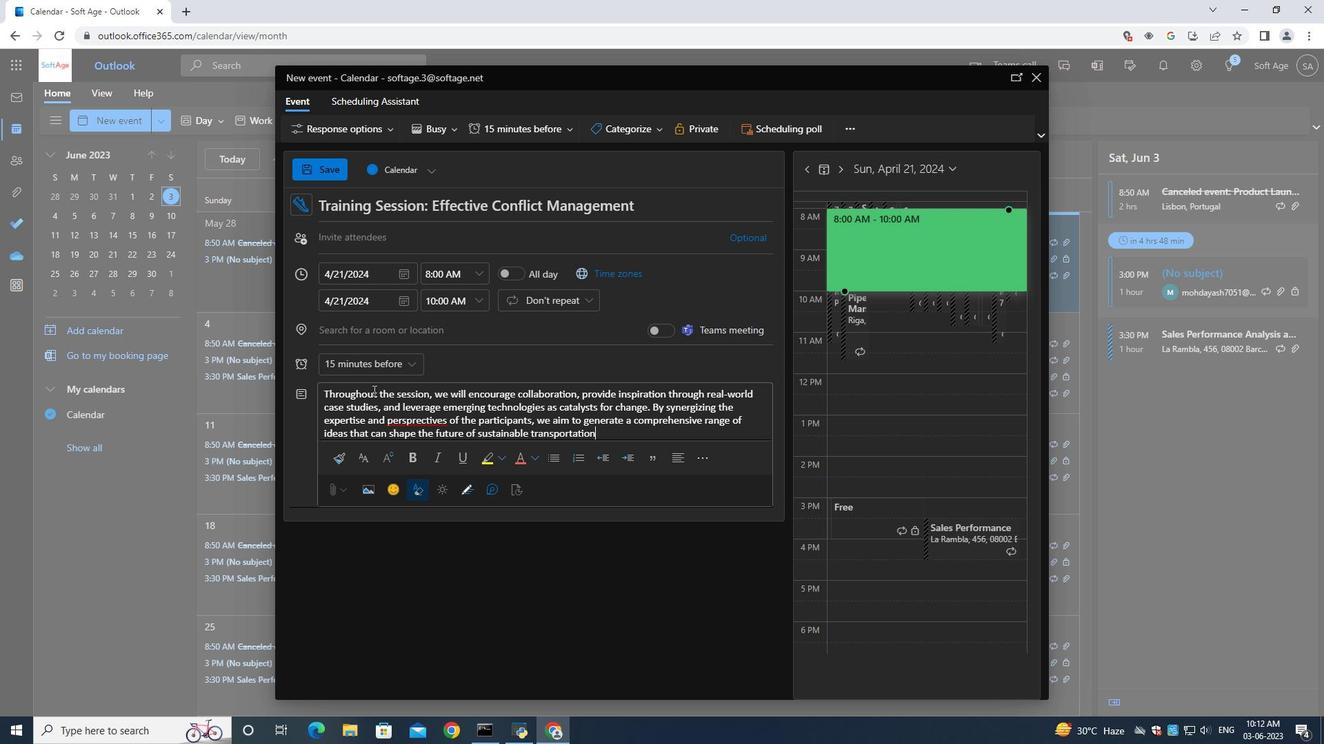 
Action: Mouse moved to (622, 129)
Screenshot: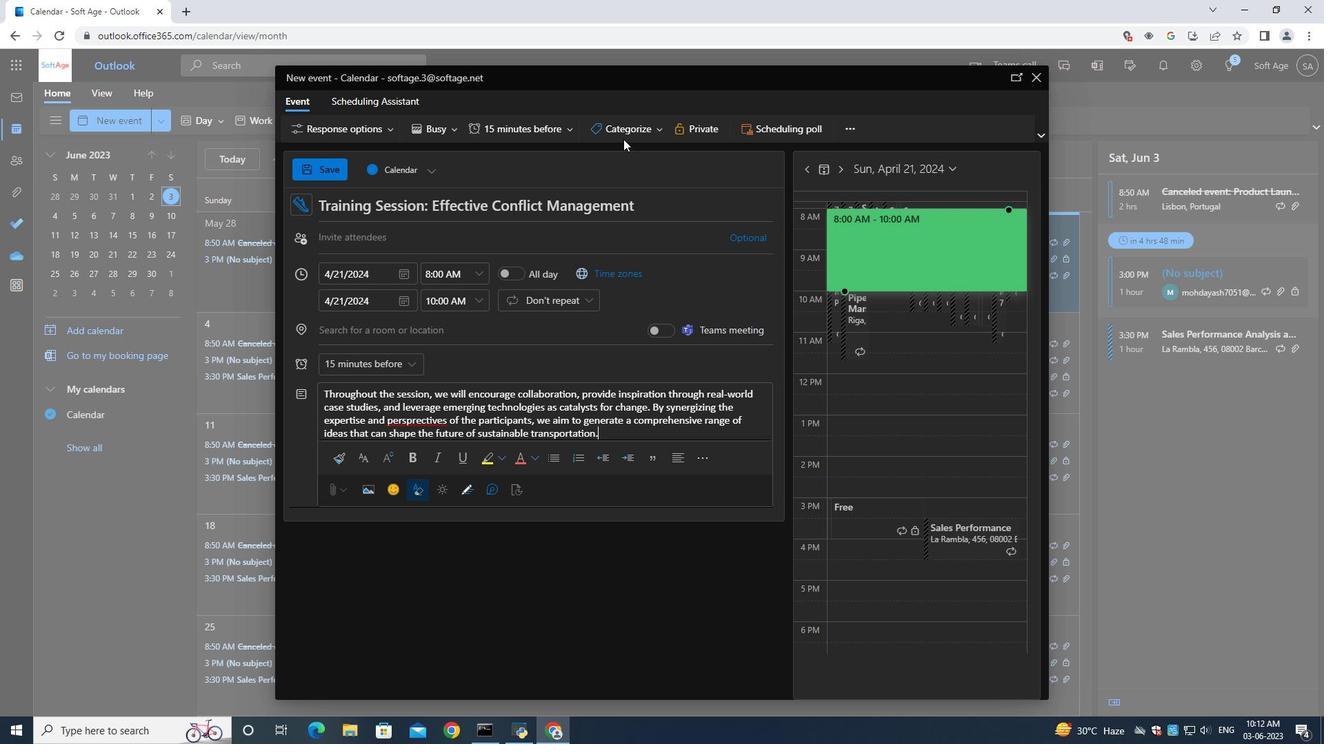 
Action: Mouse pressed left at (622, 129)
Screenshot: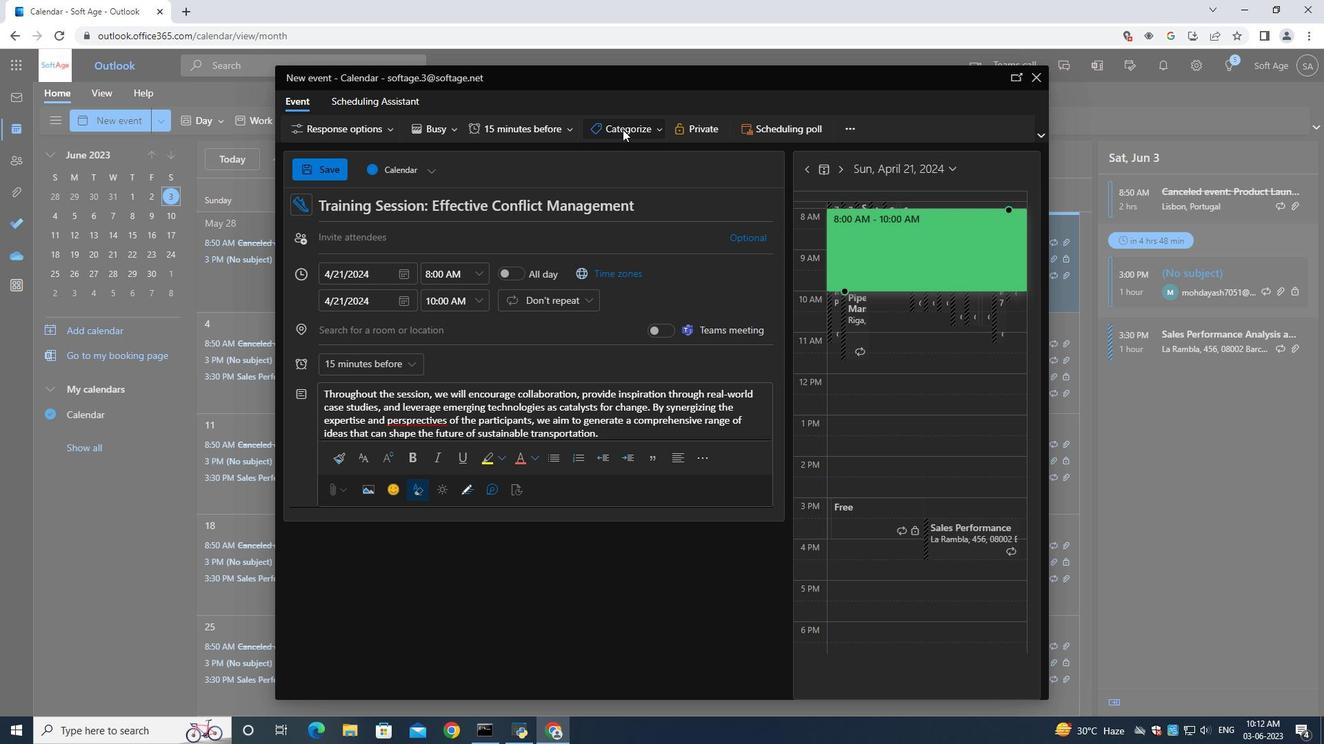 
Action: Mouse moved to (632, 197)
Screenshot: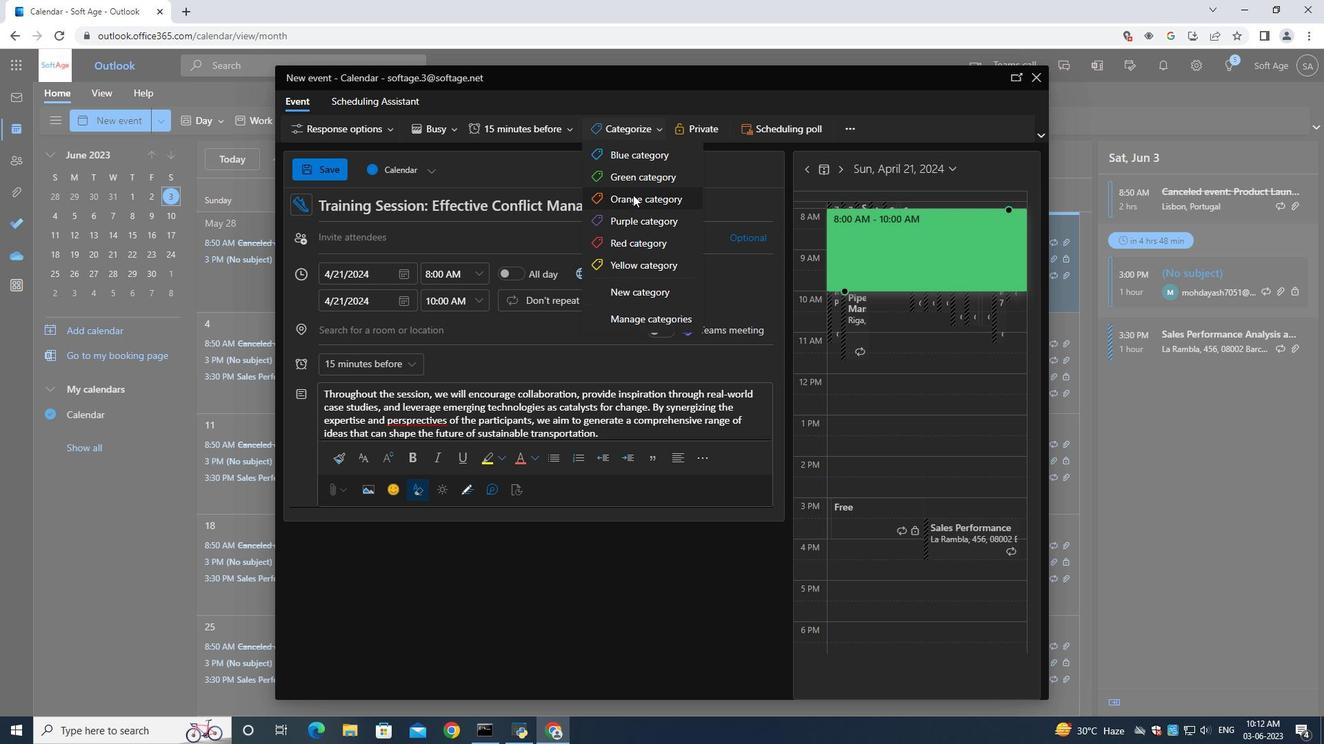 
Action: Mouse pressed left at (632, 197)
Screenshot: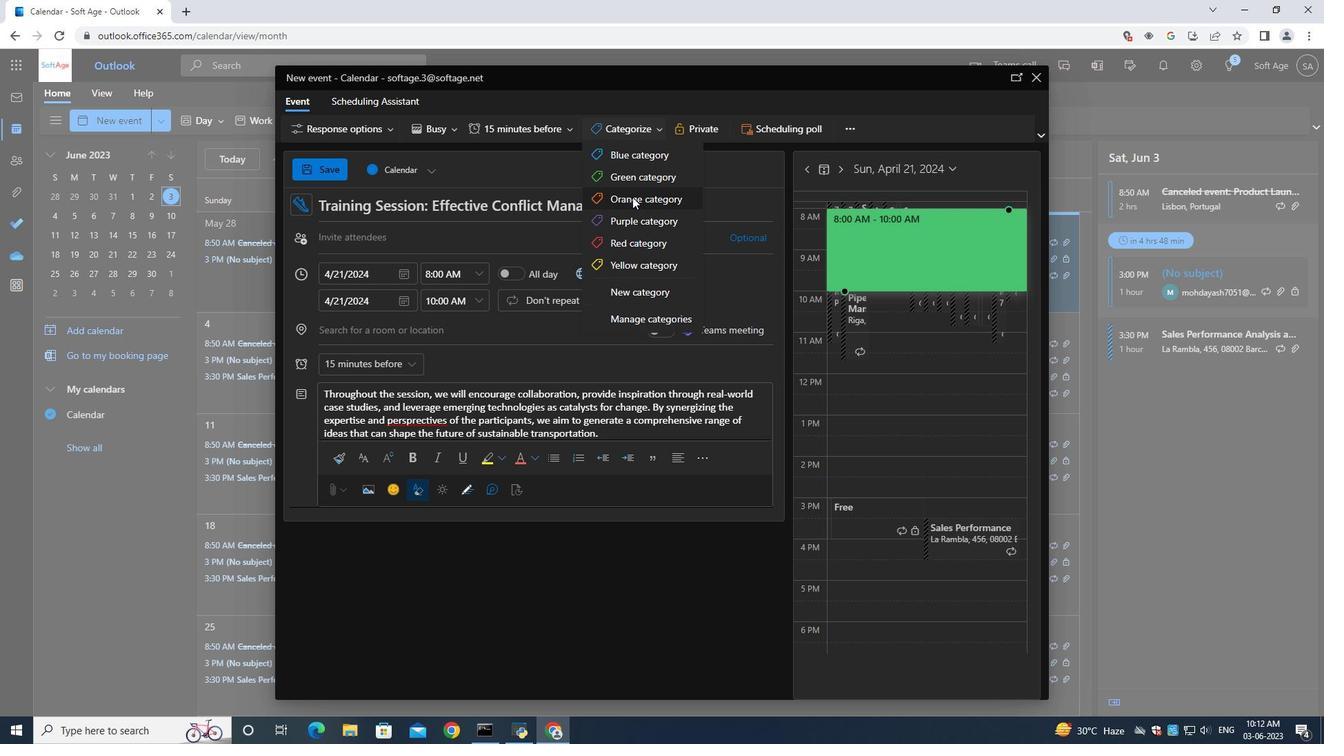 
Action: Mouse moved to (375, 327)
Screenshot: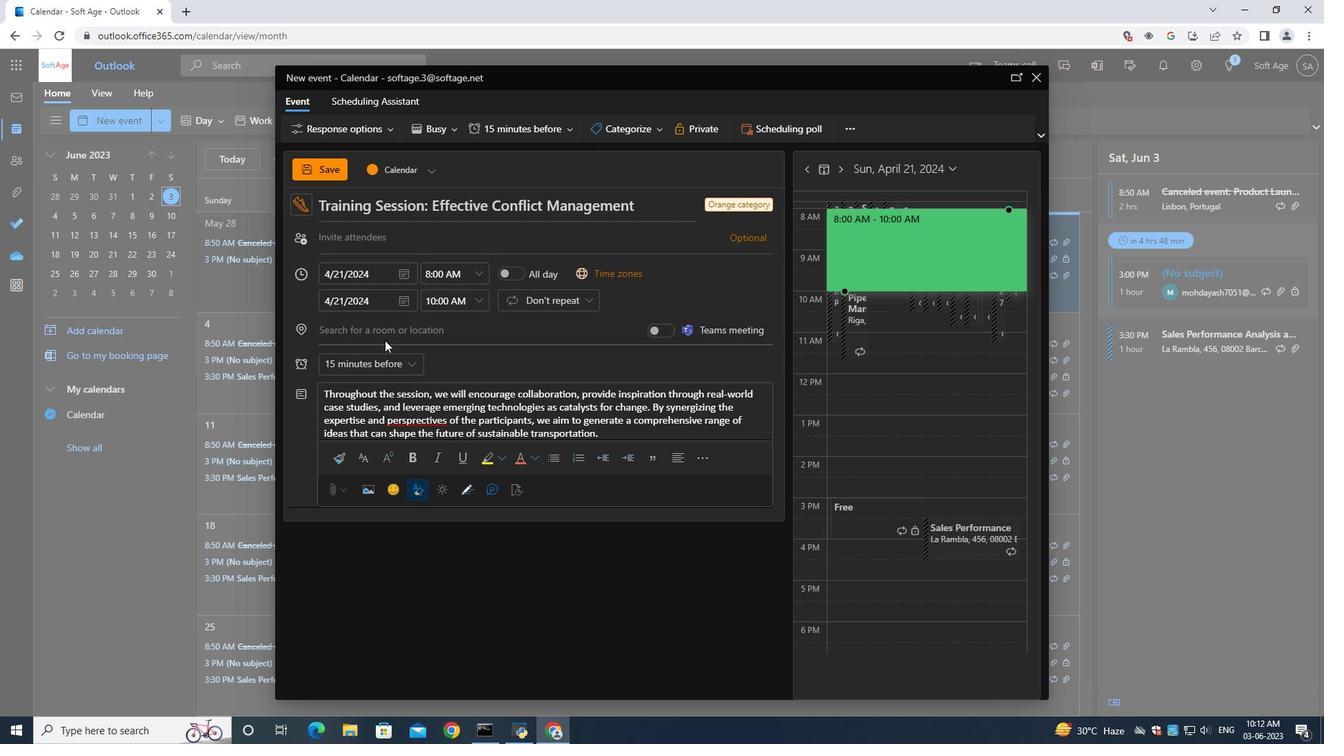 
Action: Mouse pressed left at (375, 327)
Screenshot: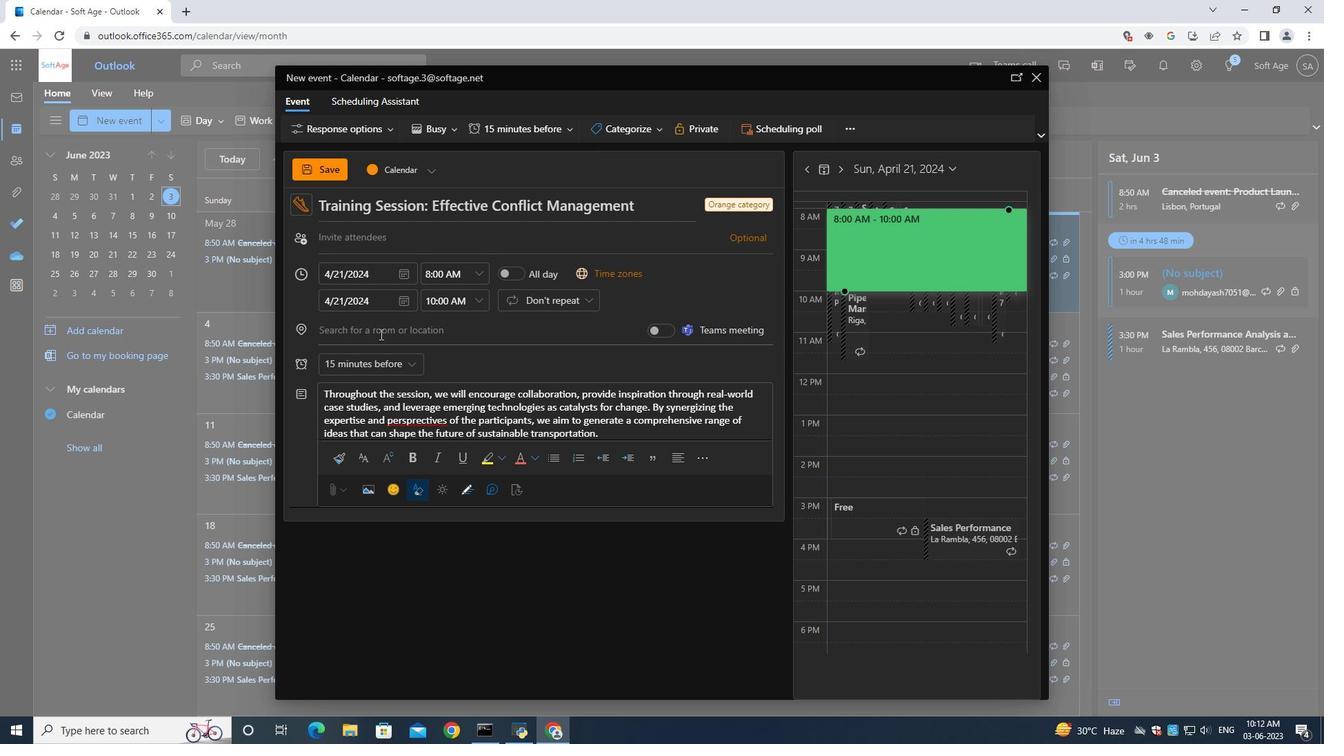 
Action: Mouse moved to (379, 324)
Screenshot: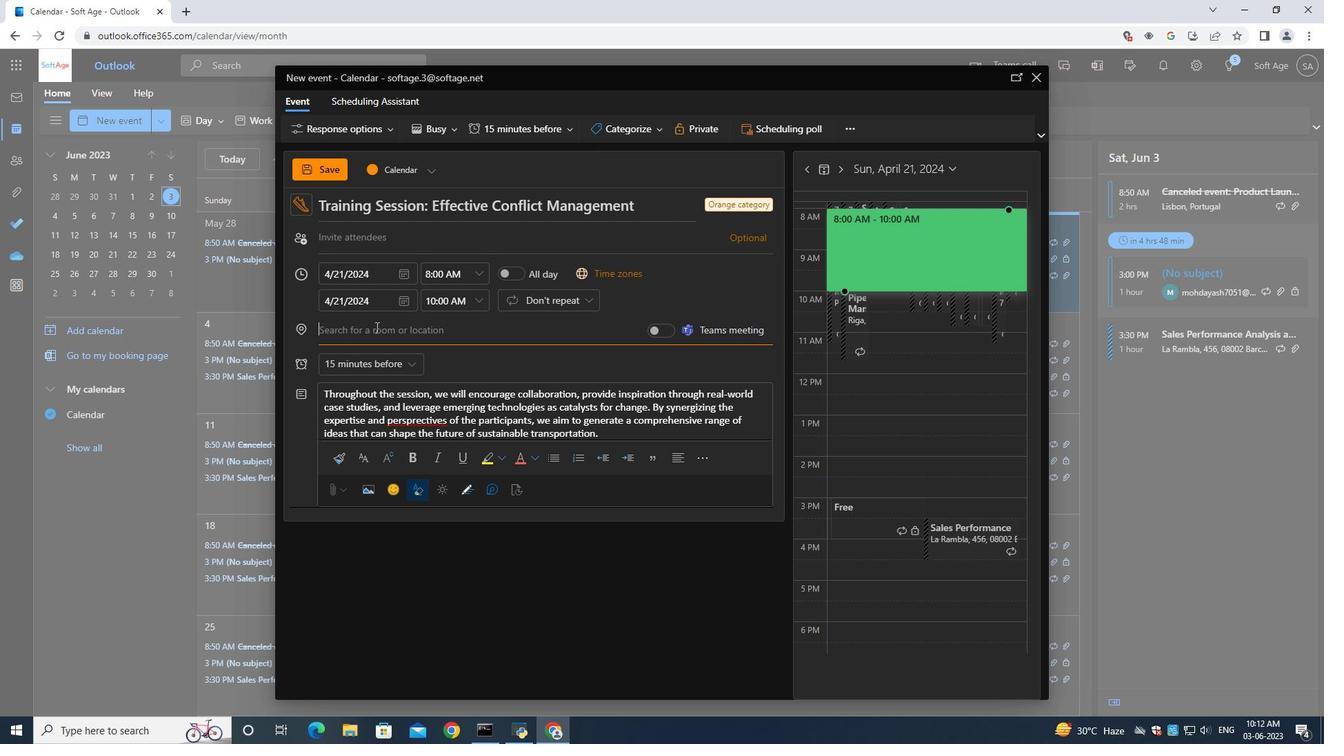 
Action: Key pressed 987<Key.space><Key.shift>Eze<Key.space><Key.shift><Key.shift><Key.shift><Key.shift><Key.shift><Key.shift><Key.shift><Key.shift><Key.shift><Key.shift><Key.shift><Key.shift><Key.shift><Key.shift><Key.shift><Key.shift><Key.shift><Key.shift><Key.shift><Key.shift><Key.shift><Key.shift><Key.shift>Village,<Key.space><Key.shift>France
Screenshot: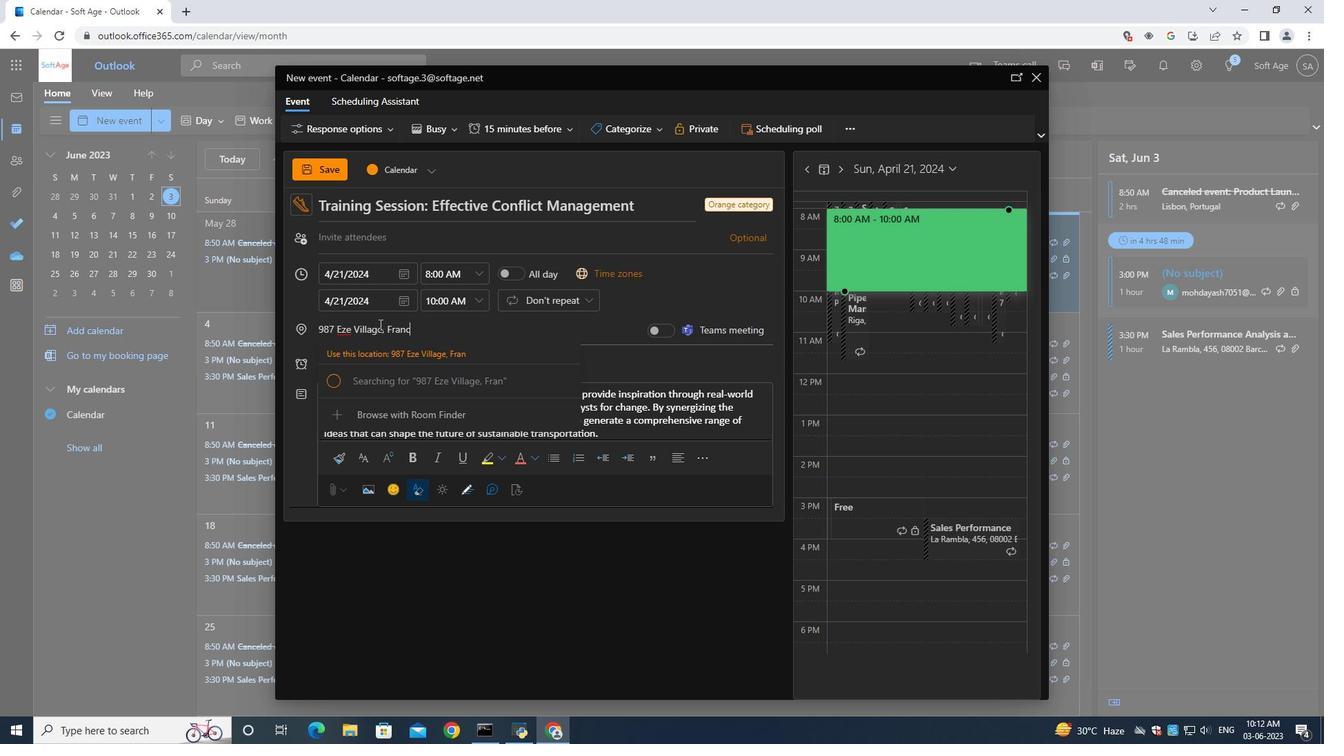 
Action: Mouse moved to (391, 236)
Screenshot: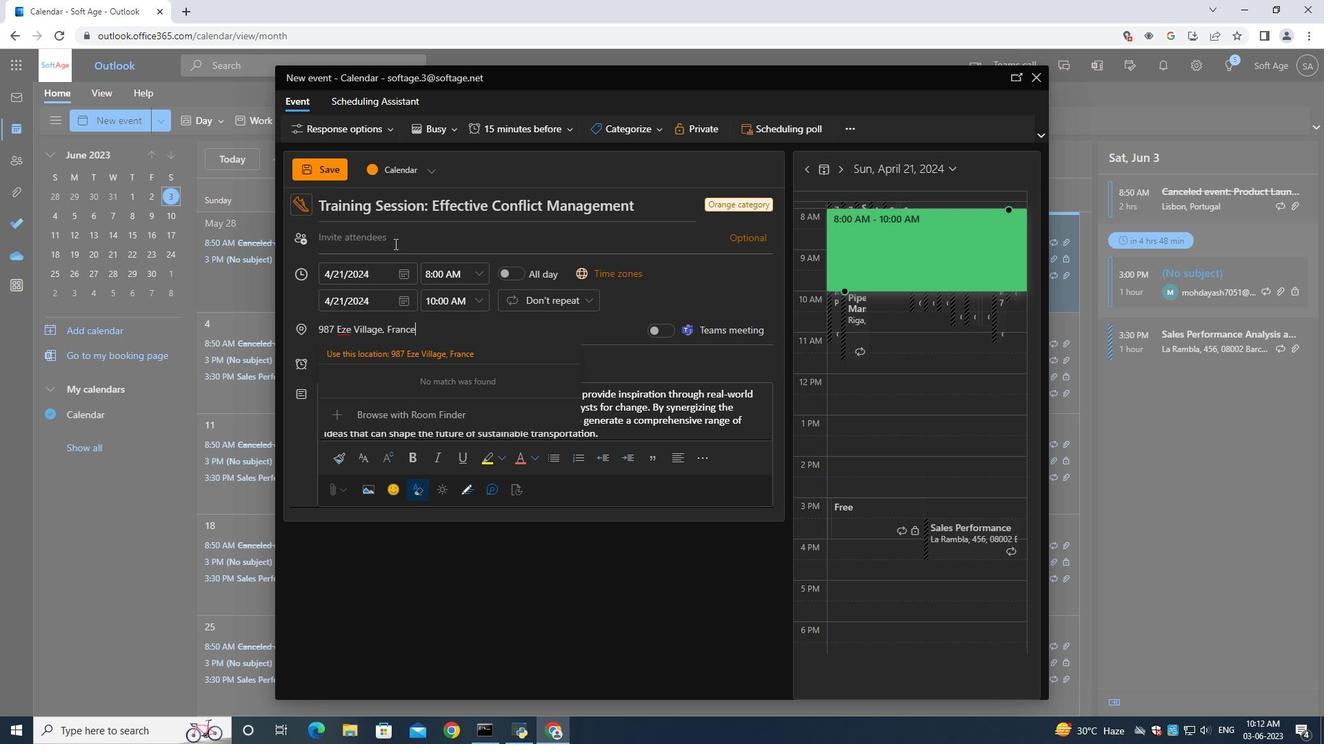 
Action: Mouse pressed left at (391, 236)
Screenshot: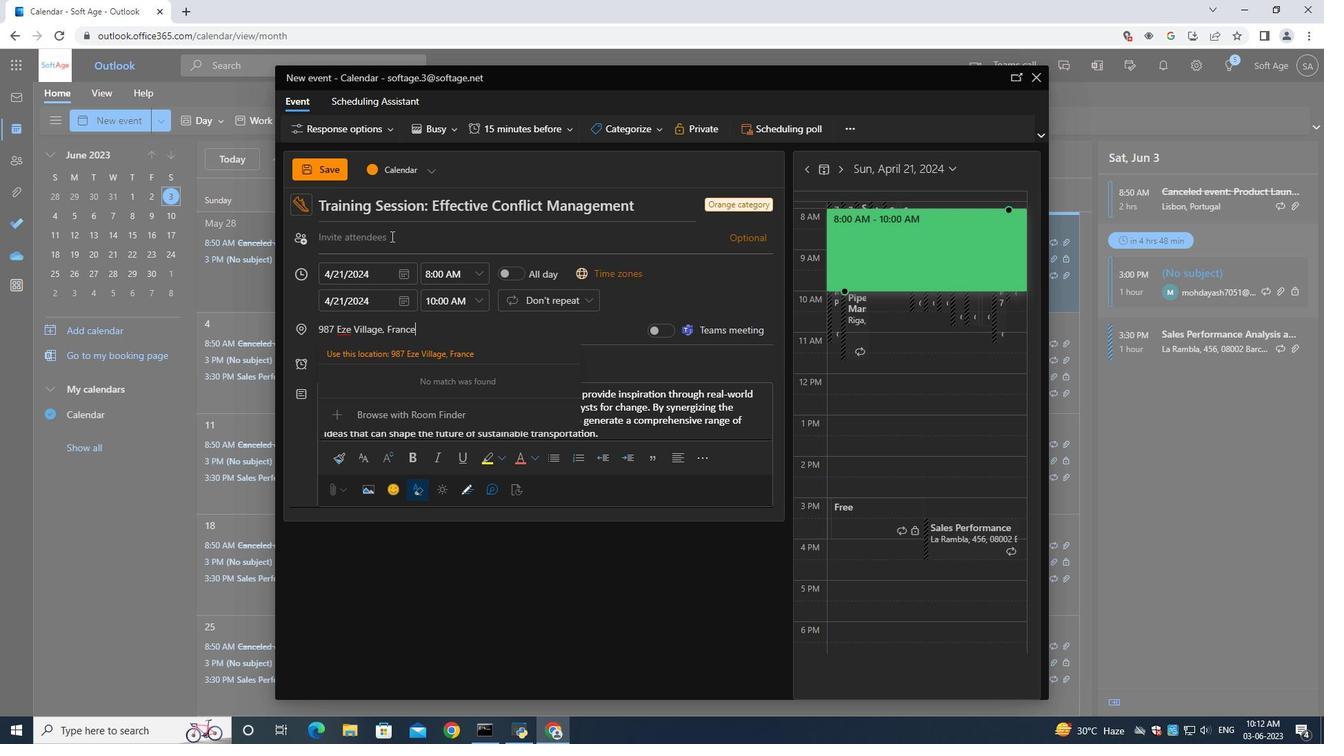 
Action: Mouse moved to (397, 236)
Screenshot: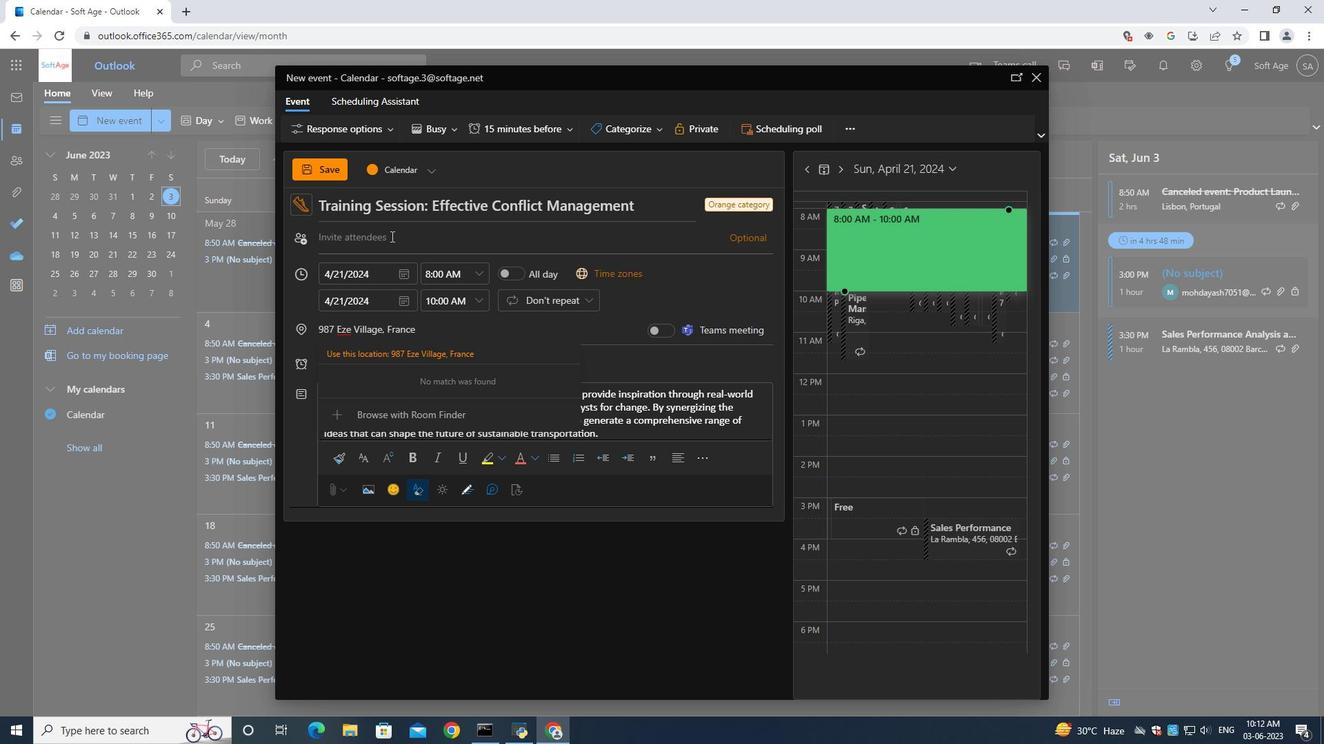 
Action: Key pressed <Key.shift>Softage.7<Key.shift><Key.shift><Key.shift><Key.shift><Key.shift><Key.shift><Key.shift><Key.shift><Key.shift>@softage.net
Screenshot: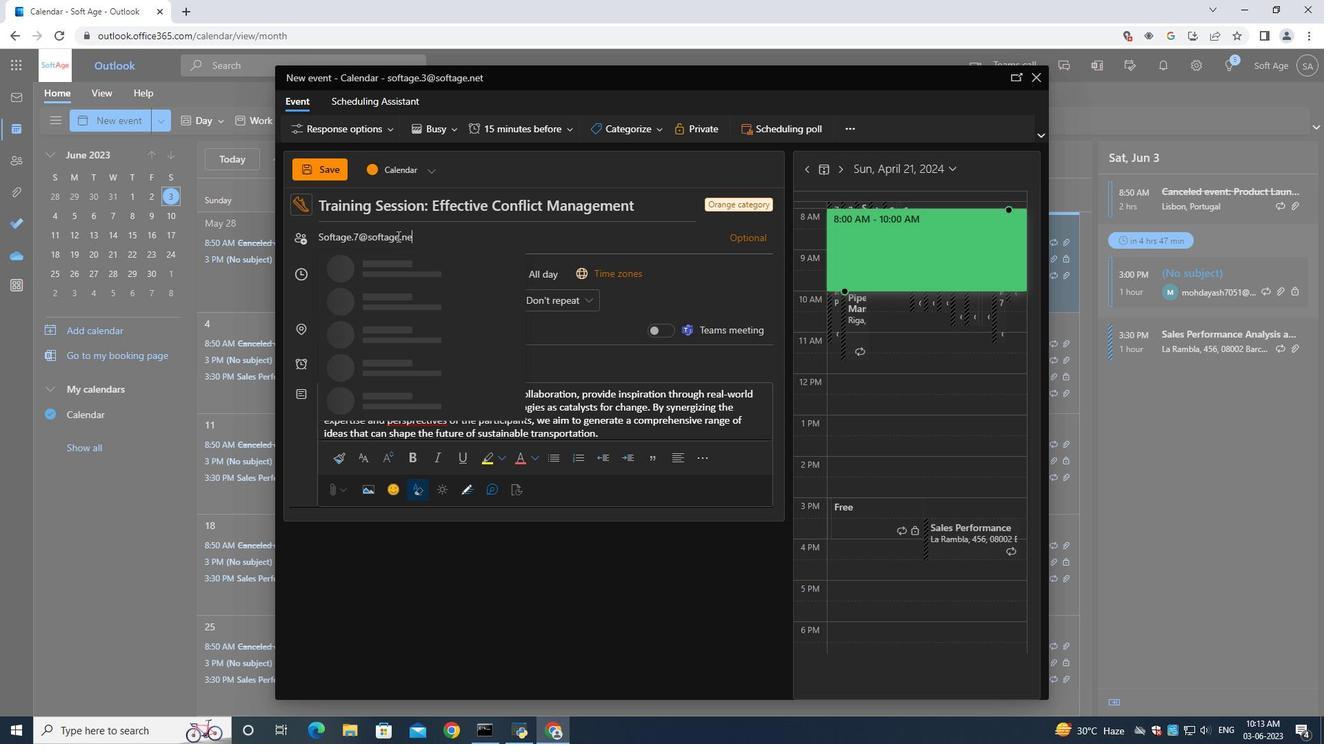 
Action: Mouse moved to (429, 275)
Screenshot: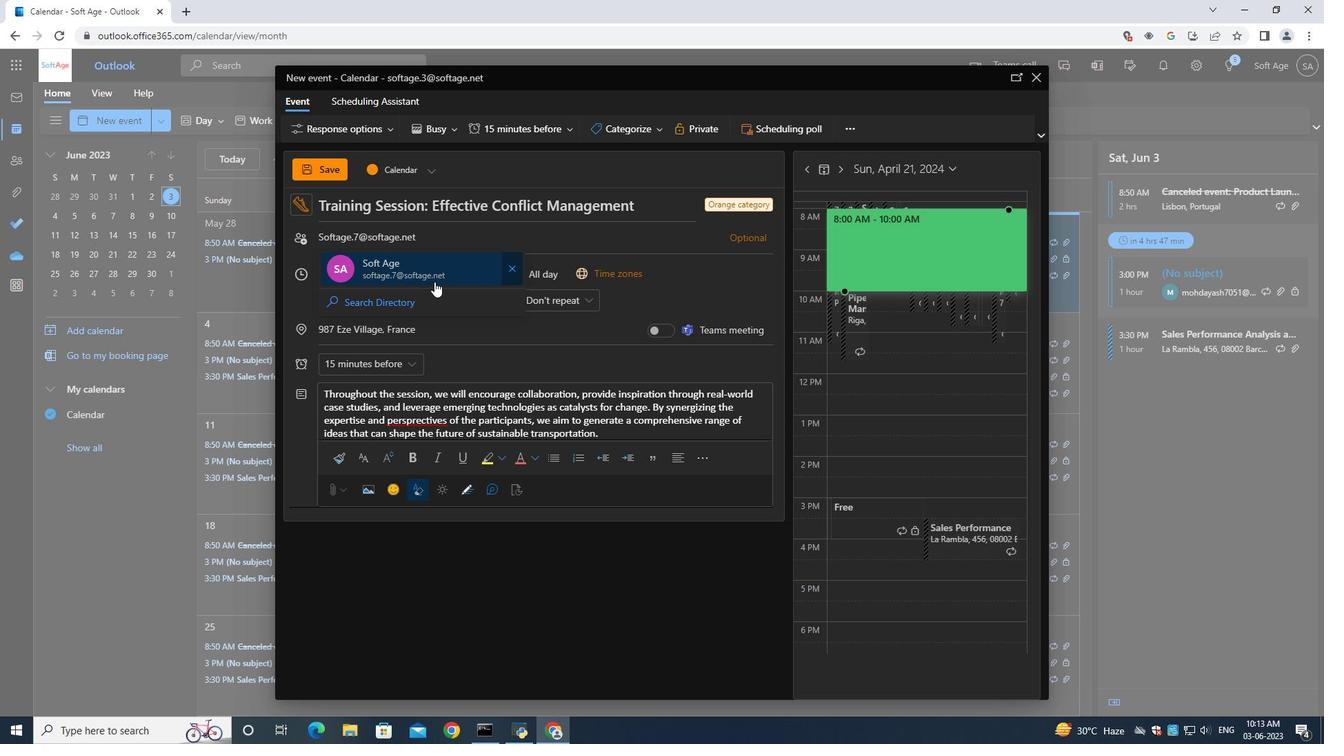 
Action: Mouse pressed left at (429, 275)
Screenshot: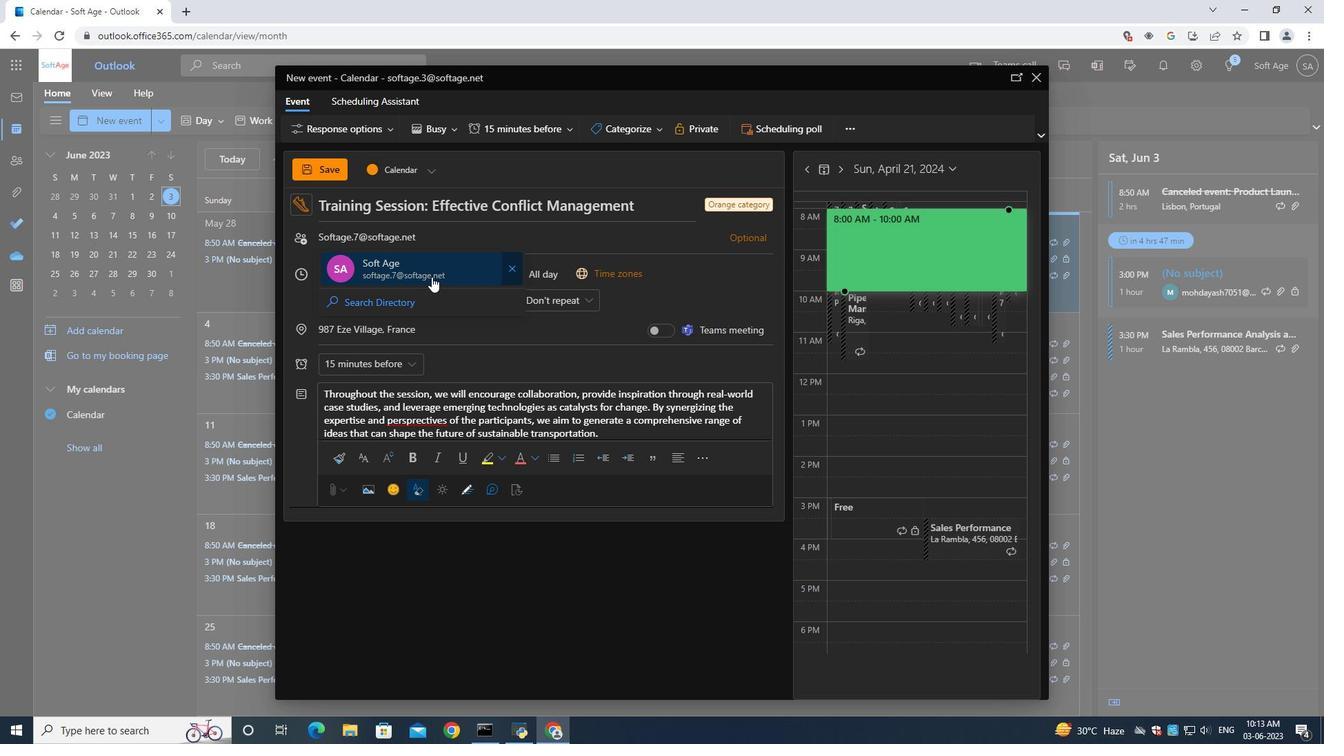 
Action: Mouse moved to (431, 274)
Screenshot: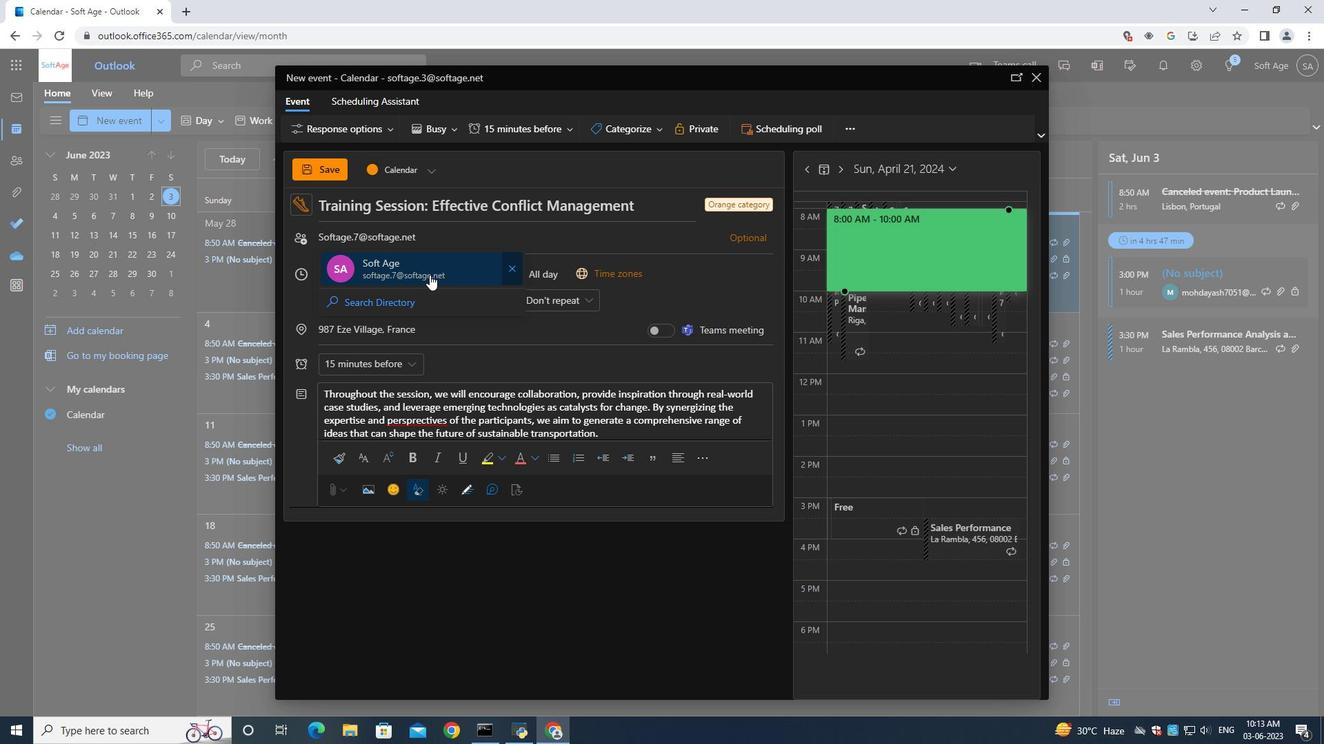 
Action: Key pressed softage.7<Key.shift>@softage.net
Screenshot: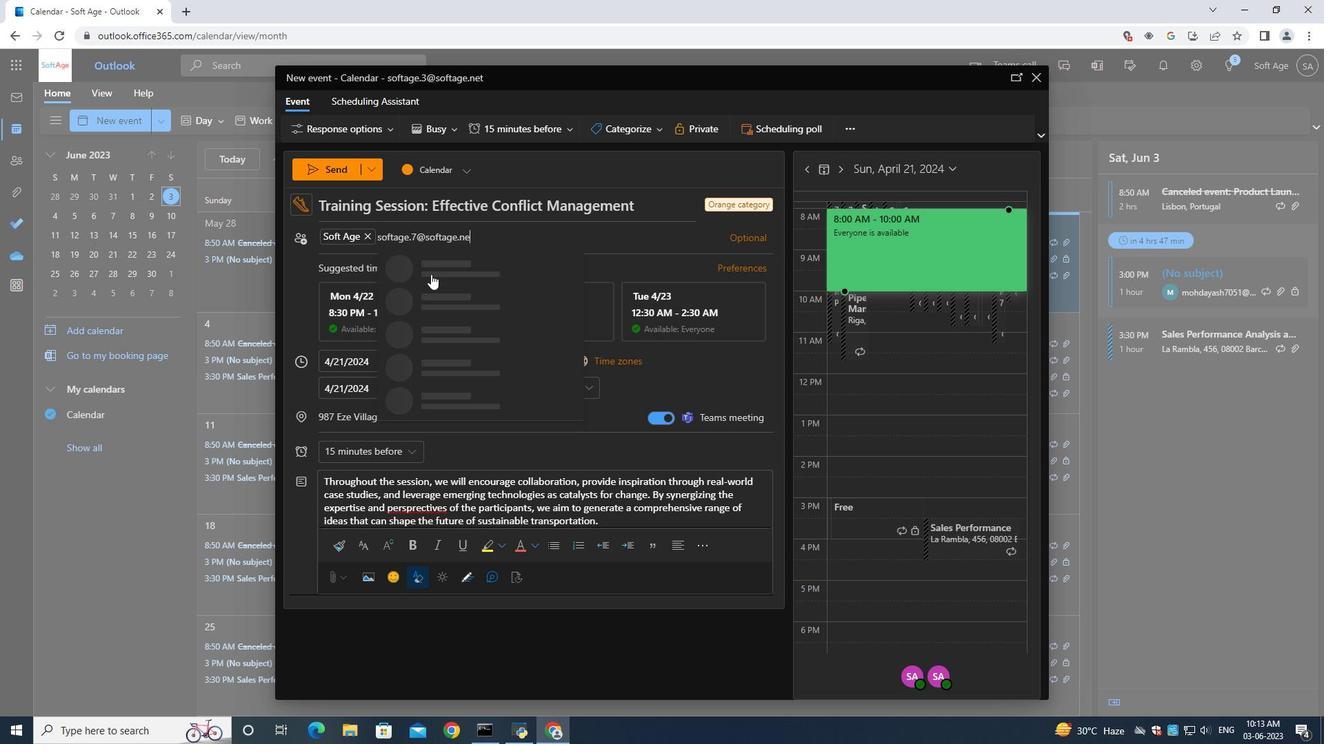 
Action: Mouse pressed left at (431, 274)
Screenshot: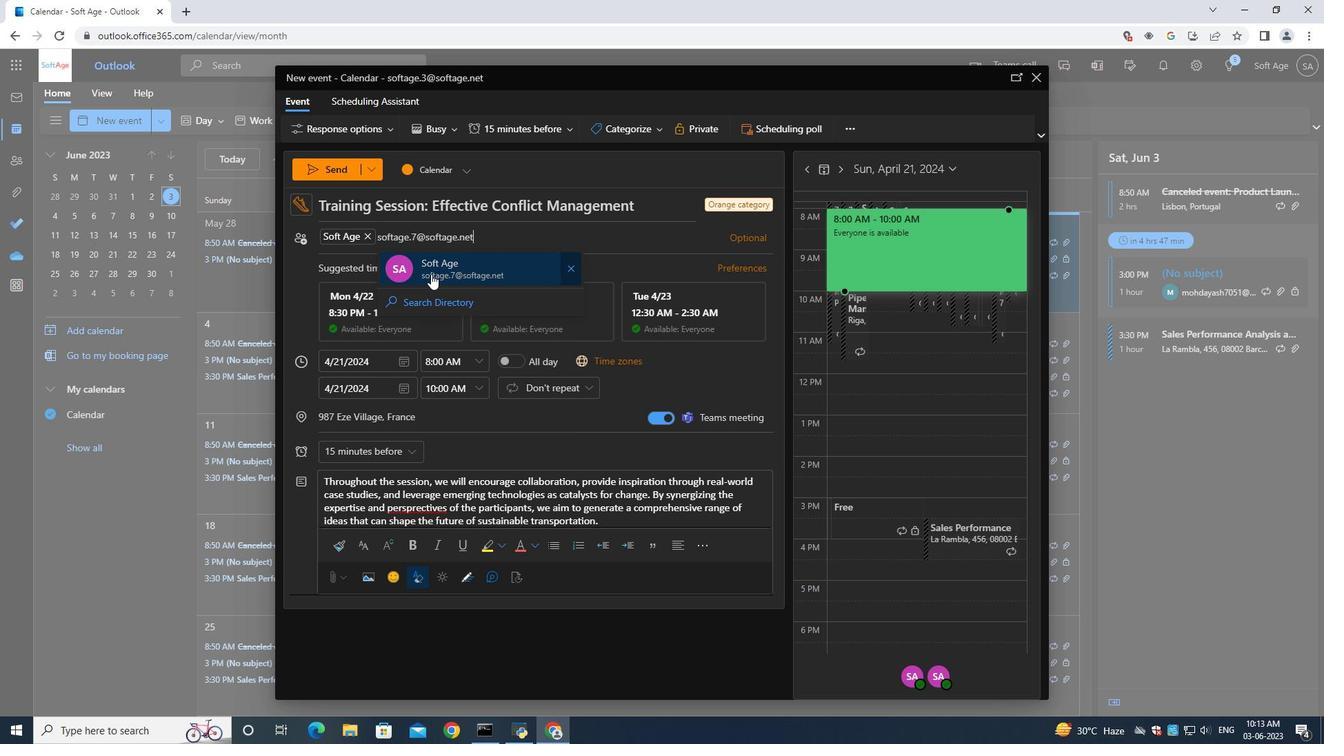 
Action: Mouse moved to (378, 446)
Screenshot: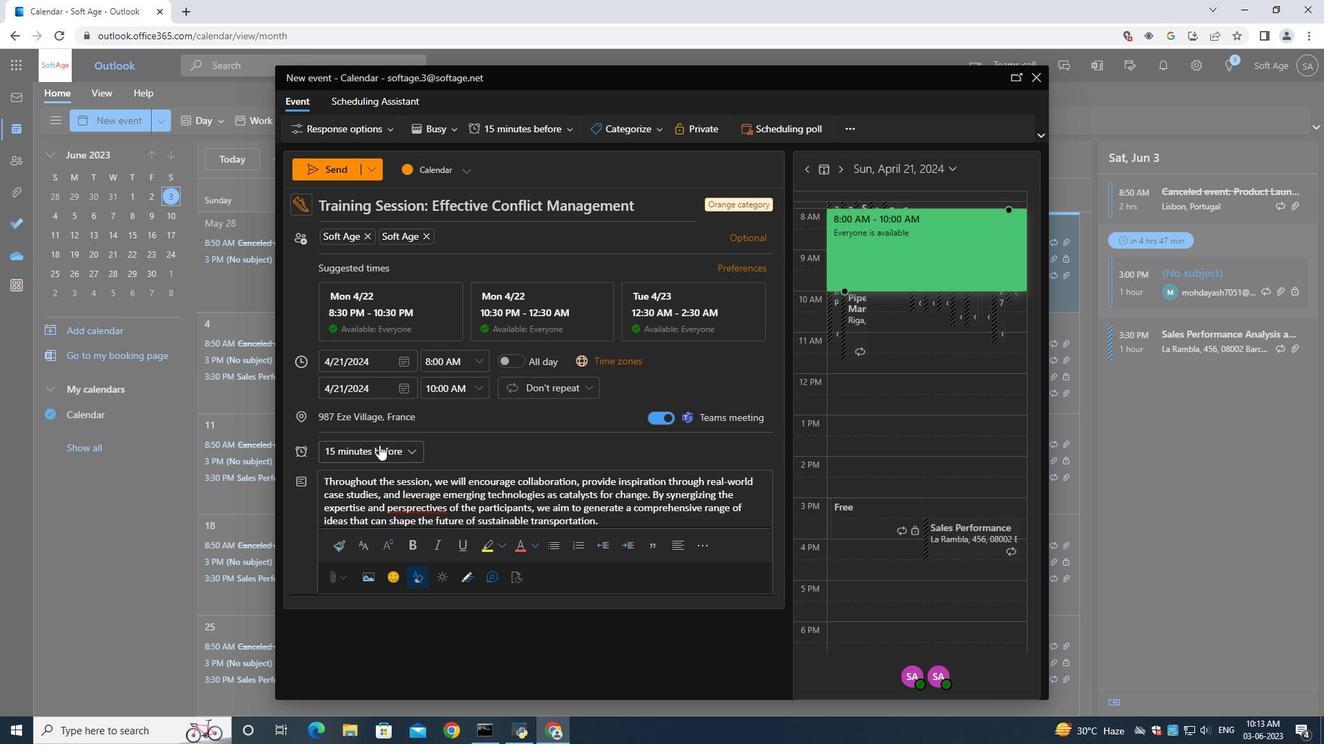
Action: Mouse pressed left at (378, 446)
Screenshot: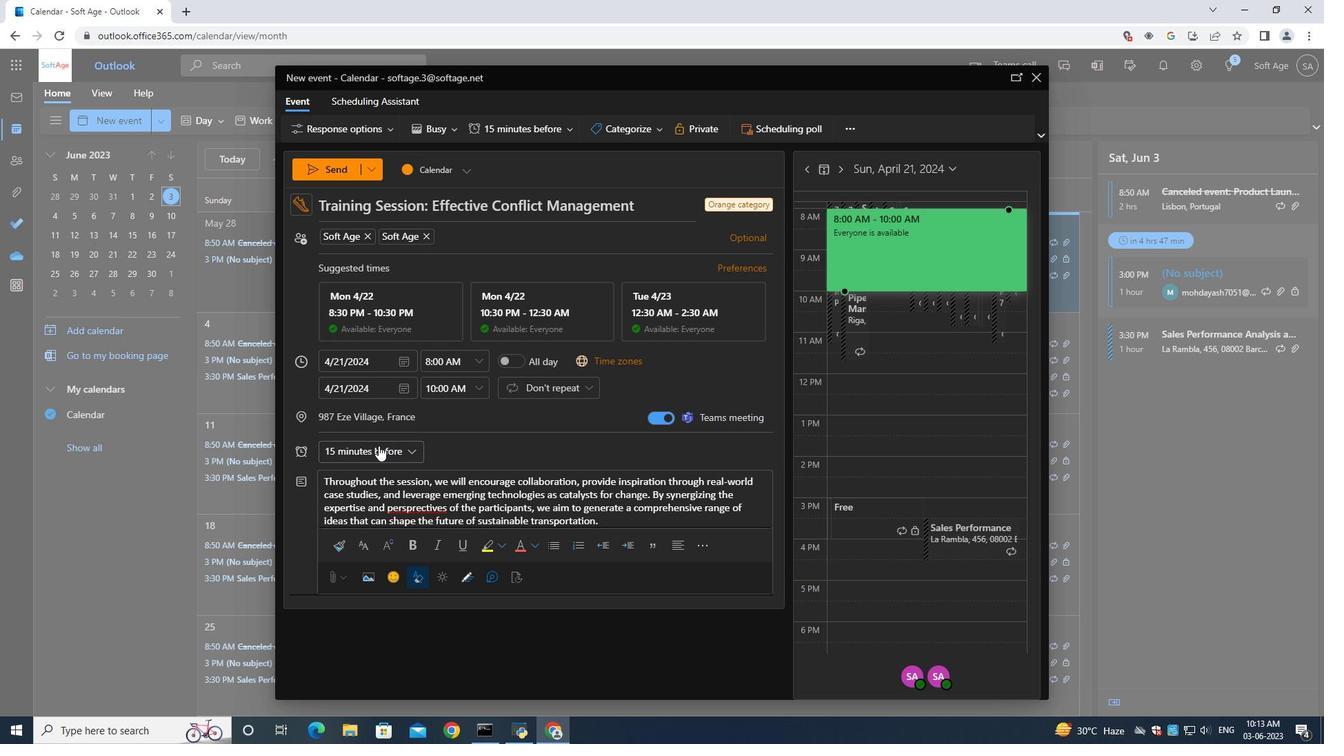 
Action: Mouse moved to (370, 231)
Screenshot: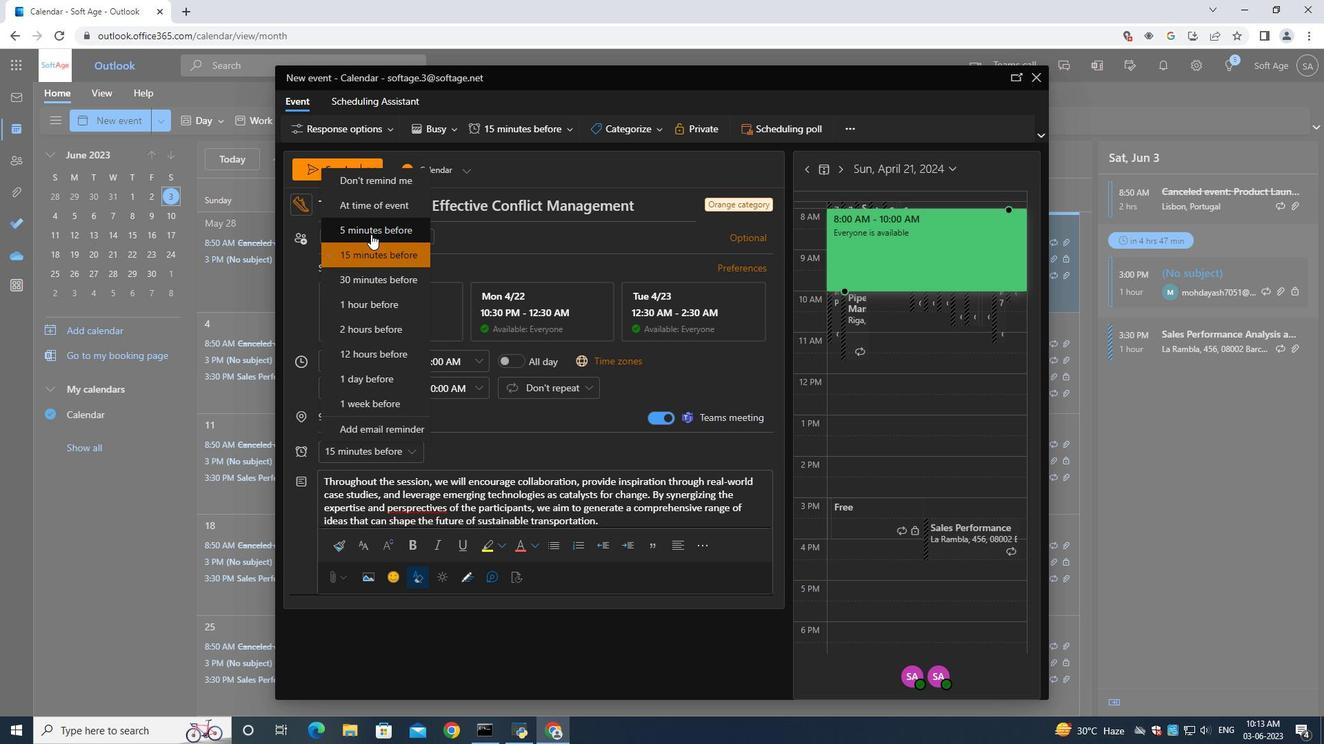 
Action: Mouse pressed left at (370, 231)
Screenshot: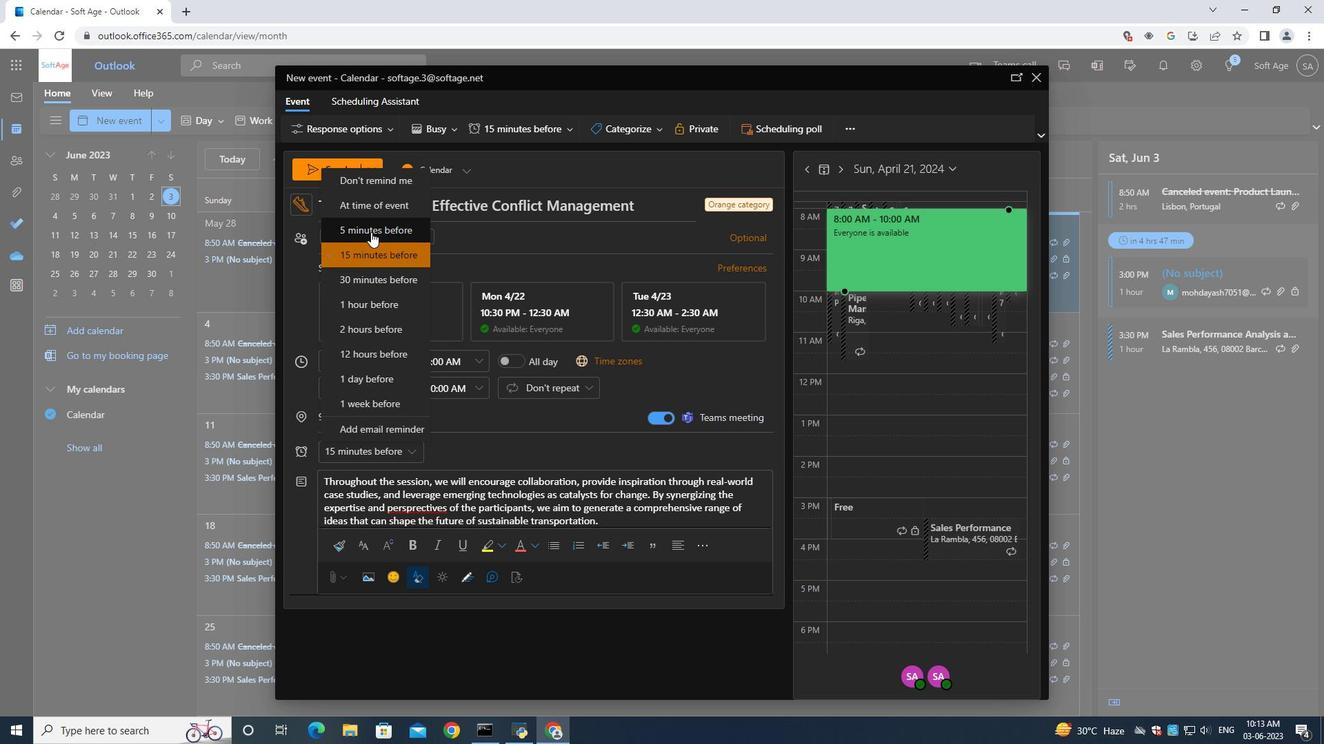 
Action: Mouse moved to (331, 164)
Screenshot: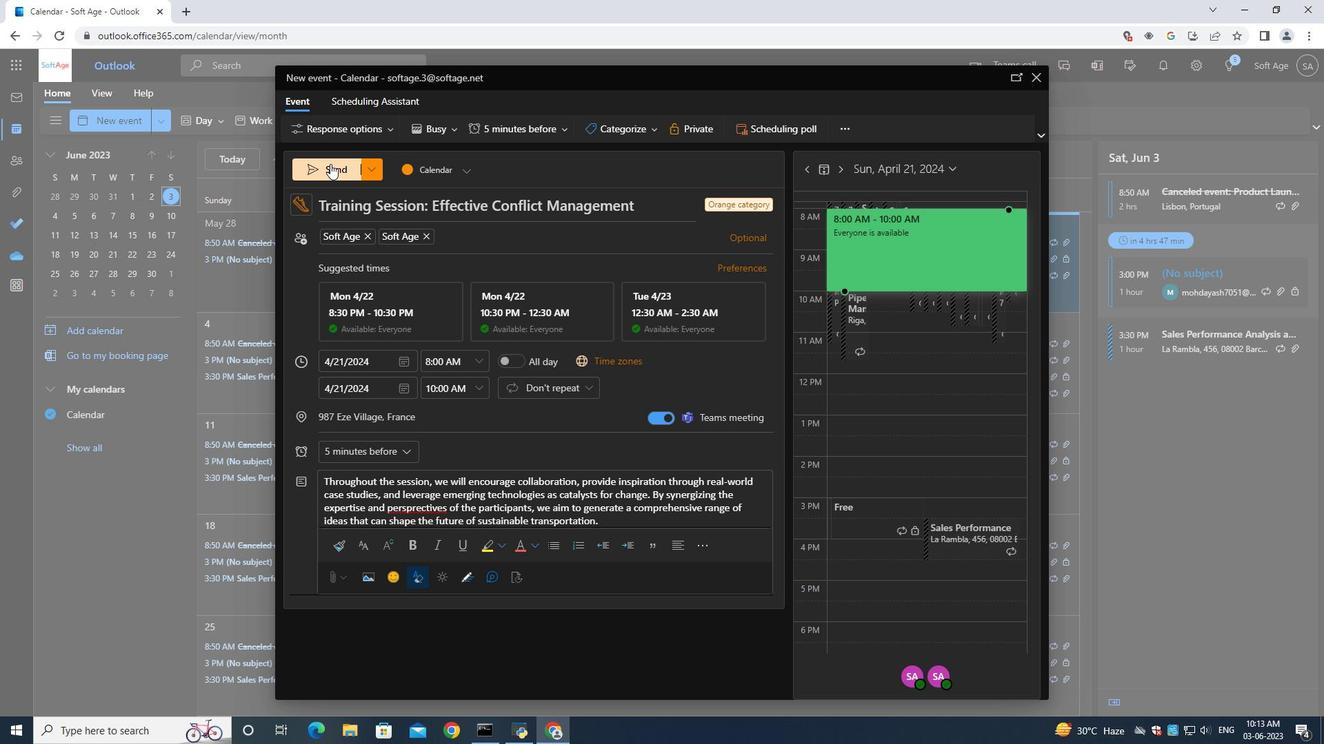 
Action: Mouse pressed left at (331, 164)
Screenshot: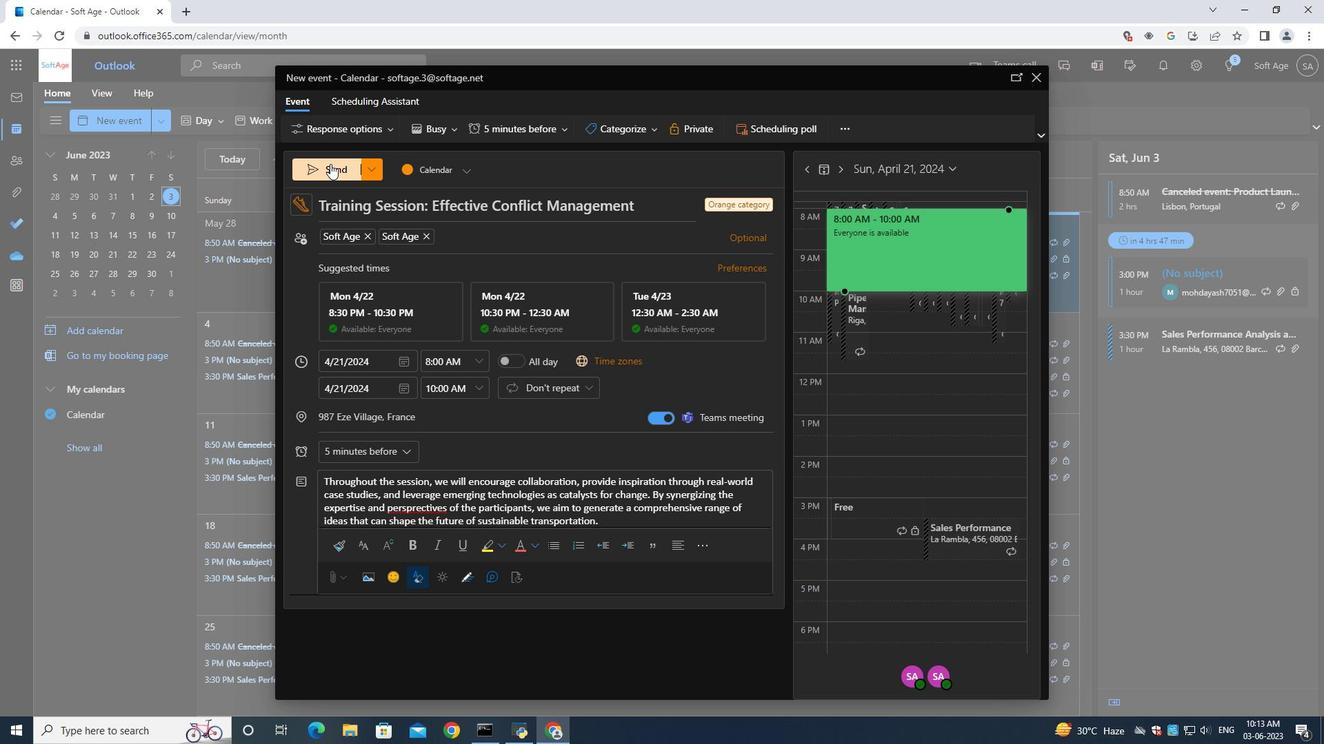 
Action: Mouse moved to (528, 302)
Screenshot: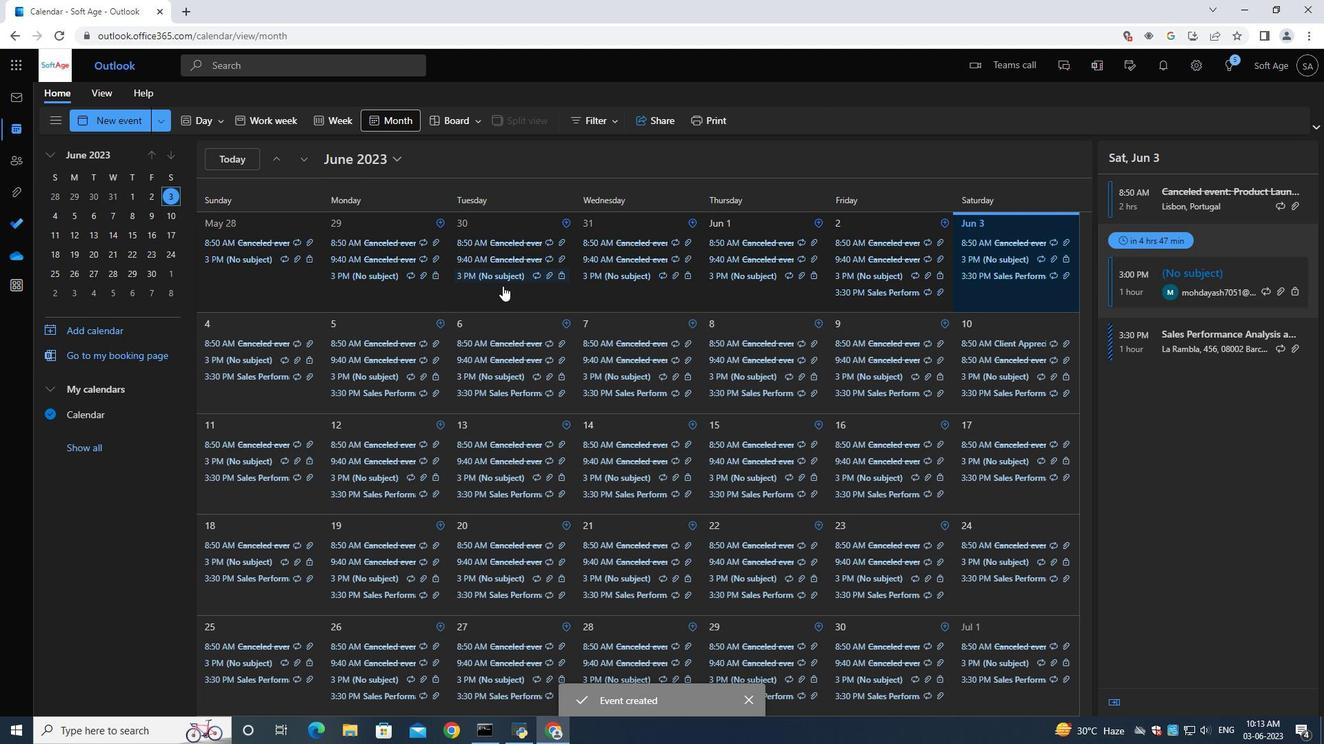 
